 Task: Search one way flight ticket for 5 adults, 2 children, 1 infant in seat and 2 infants on lap in economy from Wilkes-barre/scranton: Wilkes-barre/scranton International Airport to Evansville: Evansville Regional Airport on 5-3-2023. Choice of flights is Emirates. Number of bags: 1 carry on bag and 1 checked bag. Price is upto 77000. Outbound departure time preference is 6:15.
Action: Mouse moved to (312, 132)
Screenshot: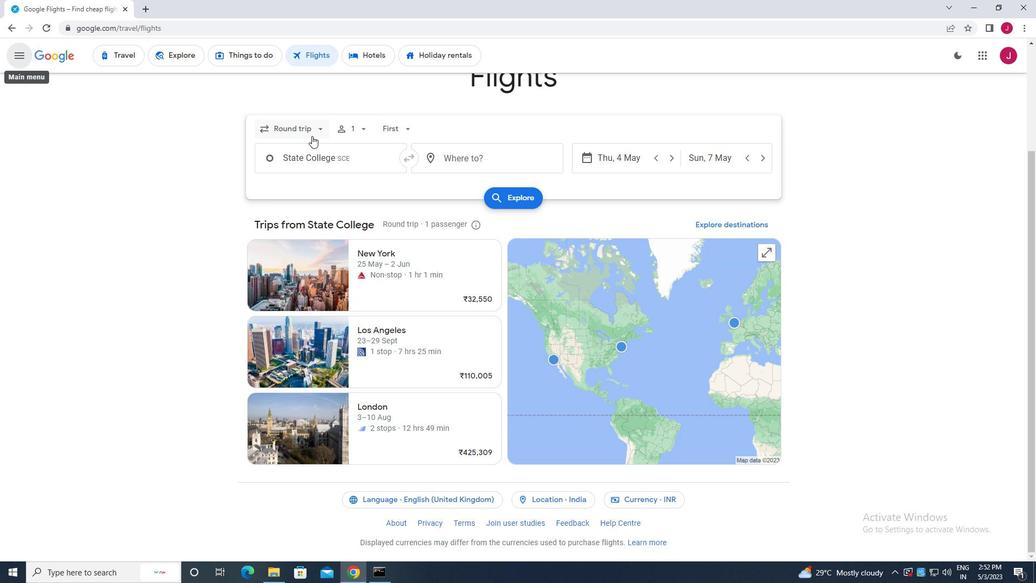 
Action: Mouse pressed left at (312, 132)
Screenshot: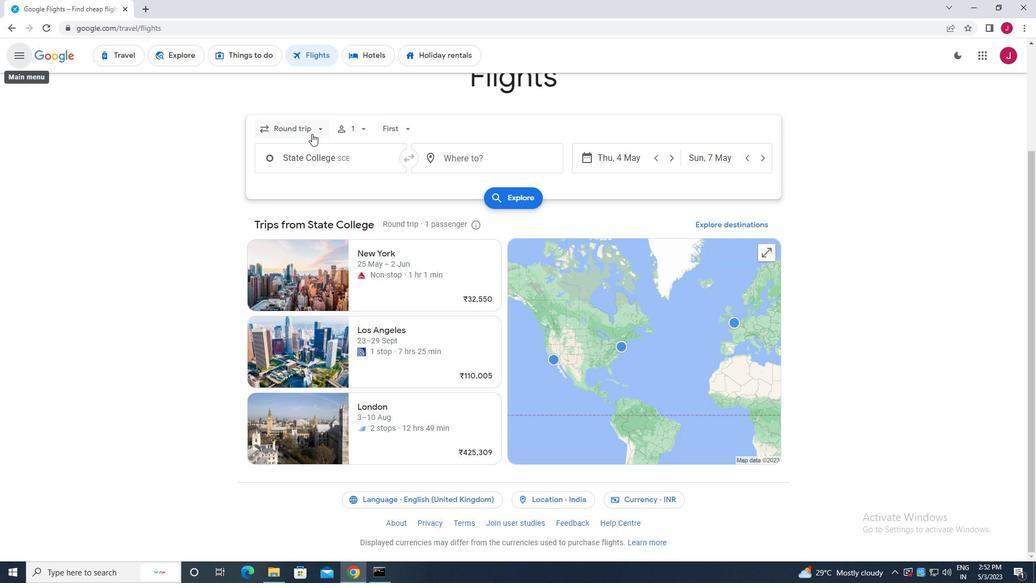 
Action: Mouse moved to (306, 177)
Screenshot: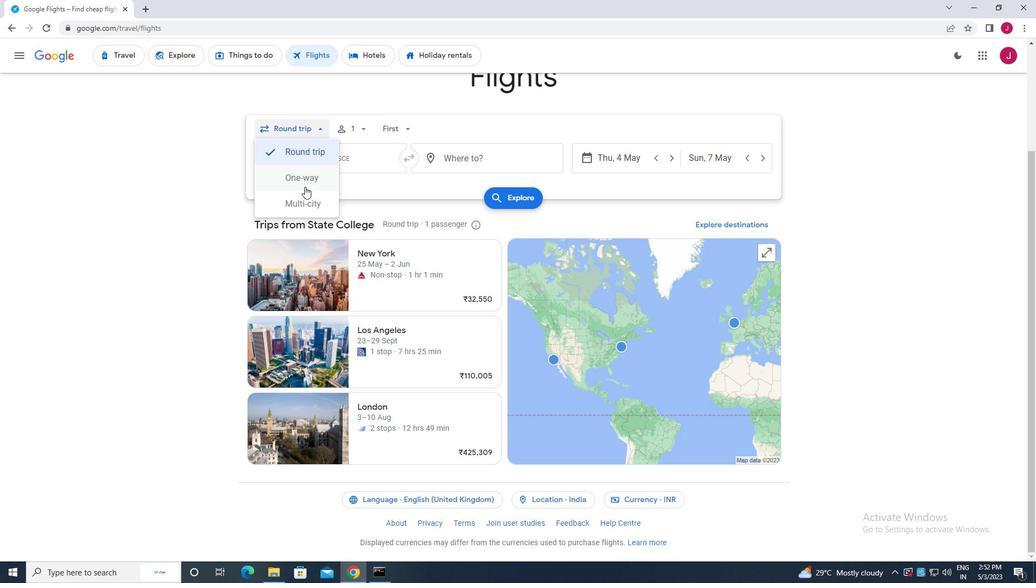
Action: Mouse pressed left at (306, 177)
Screenshot: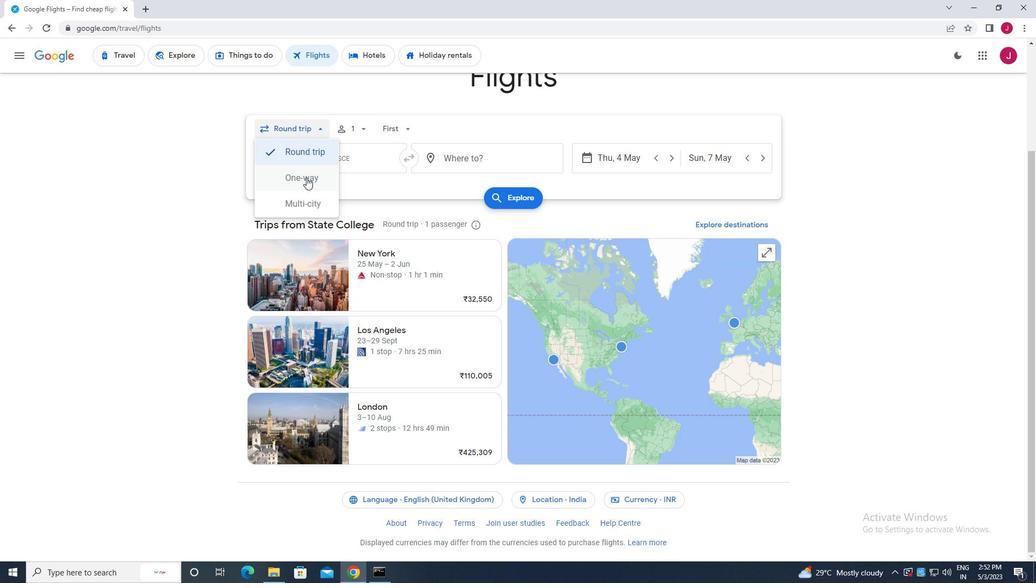 
Action: Mouse moved to (366, 127)
Screenshot: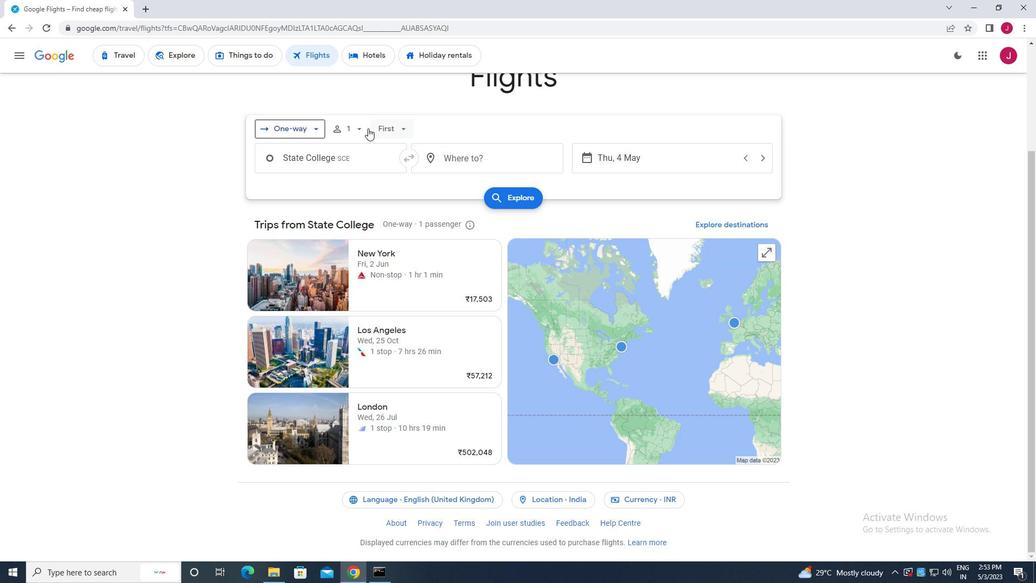 
Action: Mouse pressed left at (366, 127)
Screenshot: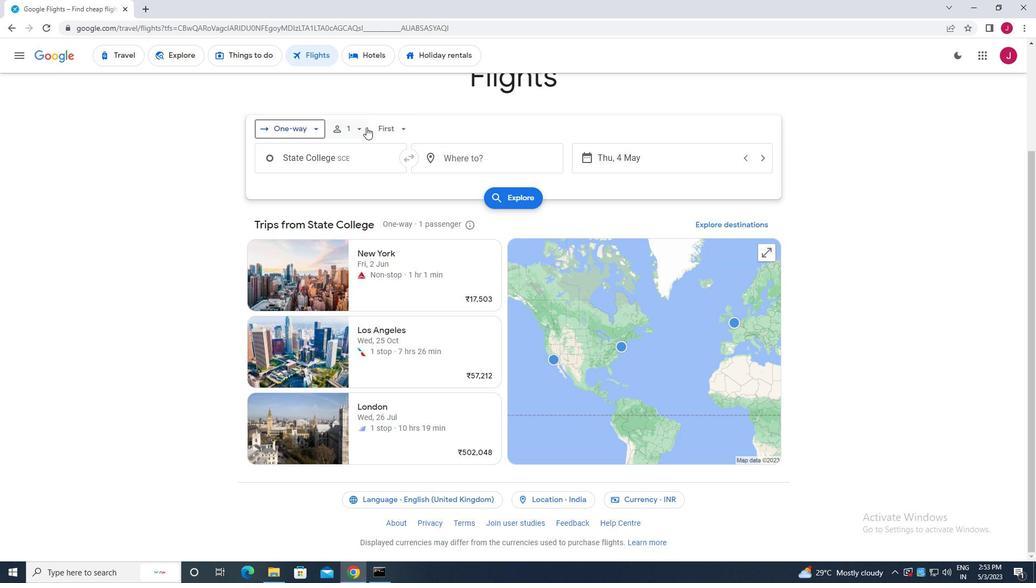 
Action: Mouse moved to (446, 158)
Screenshot: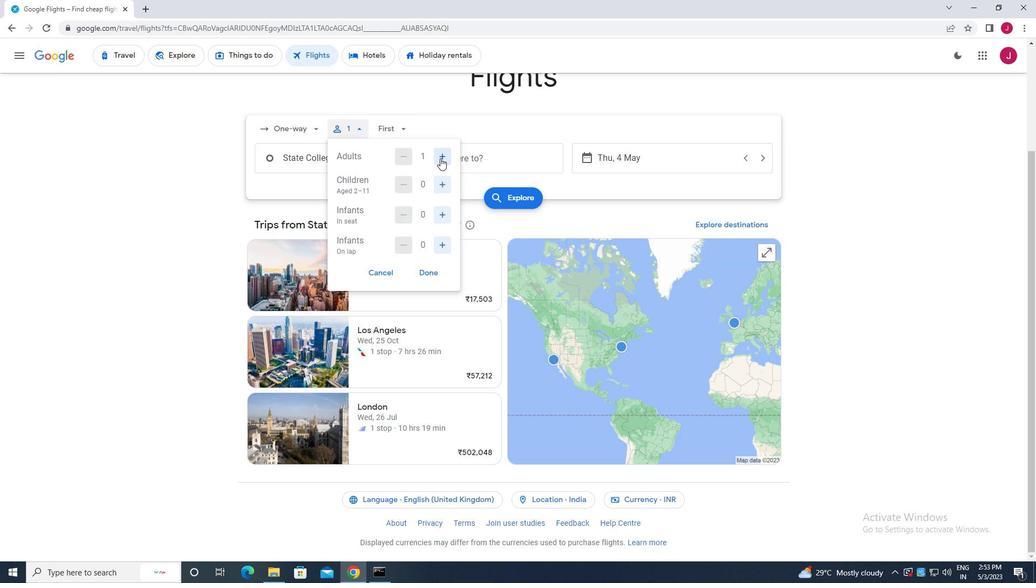 
Action: Mouse pressed left at (446, 158)
Screenshot: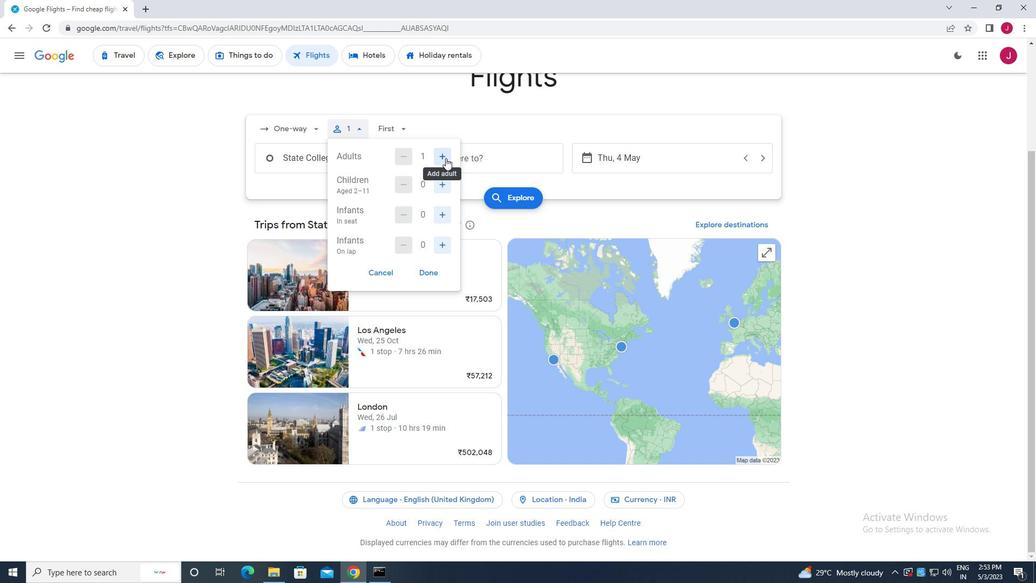 
Action: Mouse pressed left at (446, 158)
Screenshot: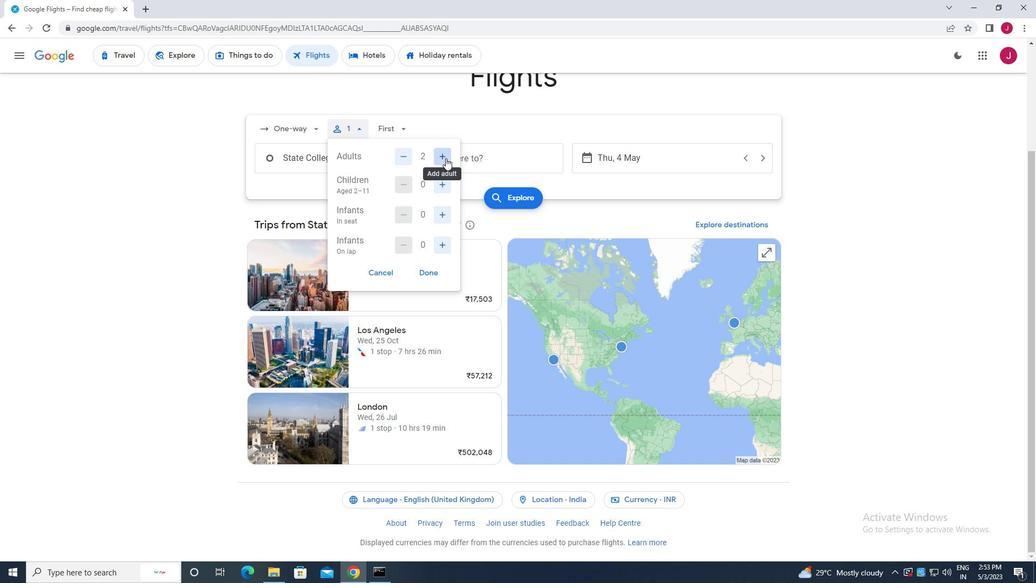 
Action: Mouse pressed left at (446, 158)
Screenshot: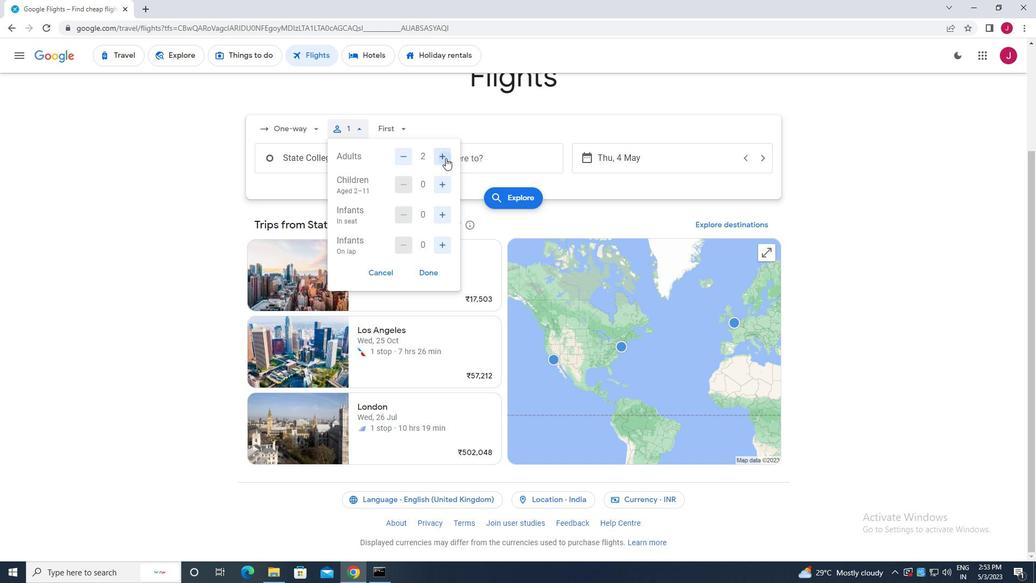 
Action: Mouse pressed left at (446, 158)
Screenshot: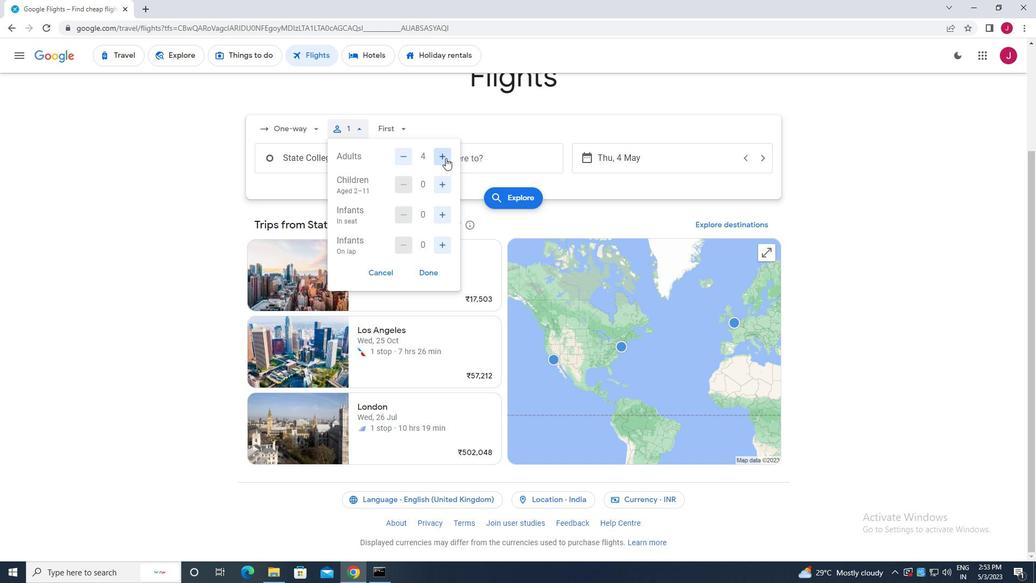 
Action: Mouse moved to (446, 184)
Screenshot: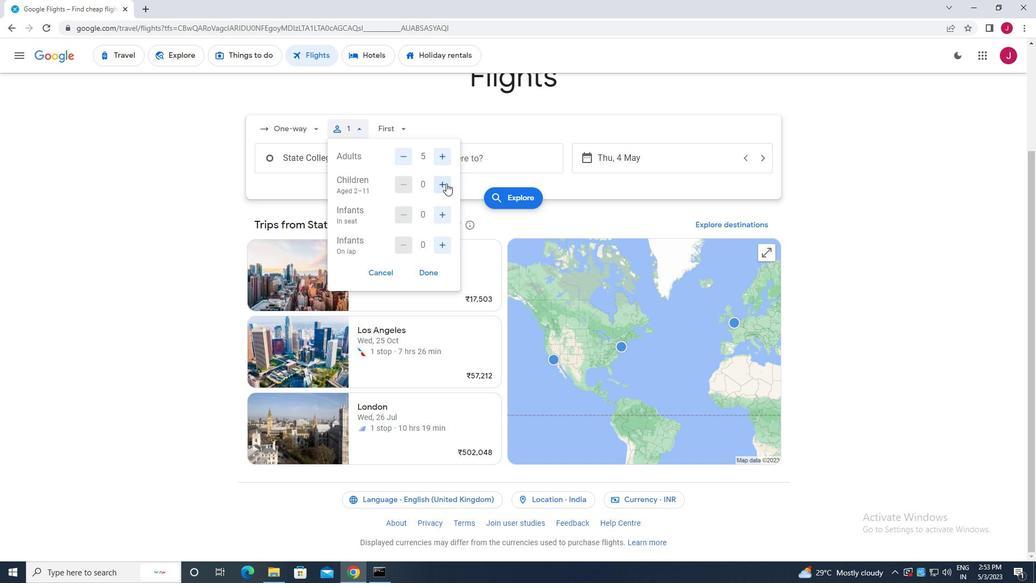
Action: Mouse pressed left at (446, 184)
Screenshot: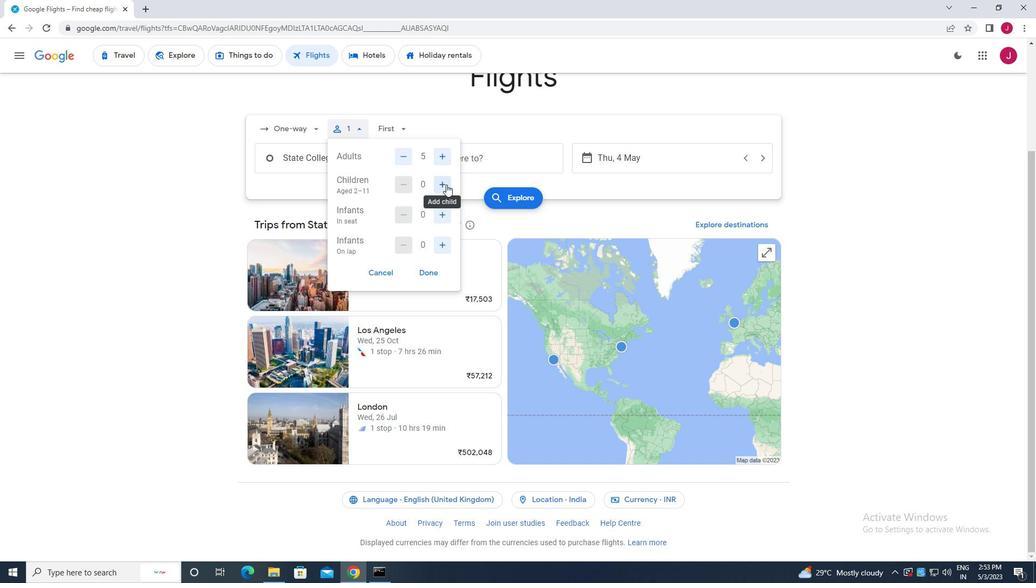 
Action: Mouse pressed left at (446, 184)
Screenshot: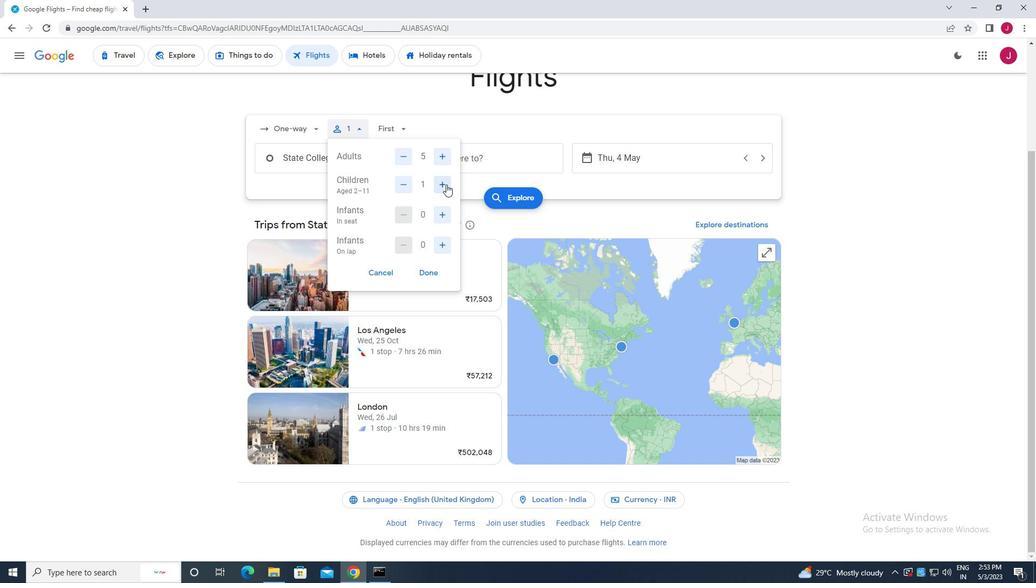 
Action: Mouse moved to (443, 213)
Screenshot: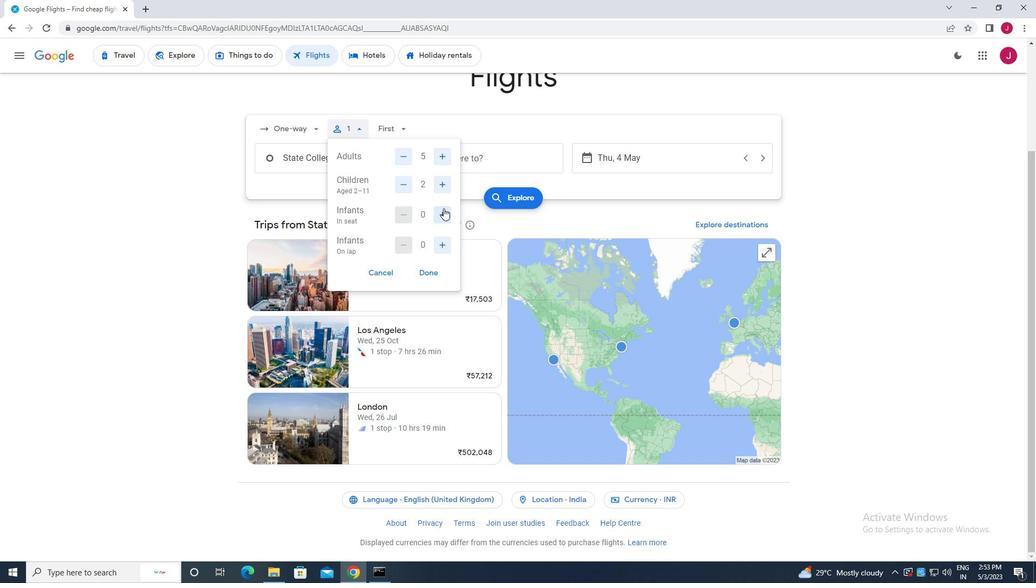 
Action: Mouse pressed left at (443, 213)
Screenshot: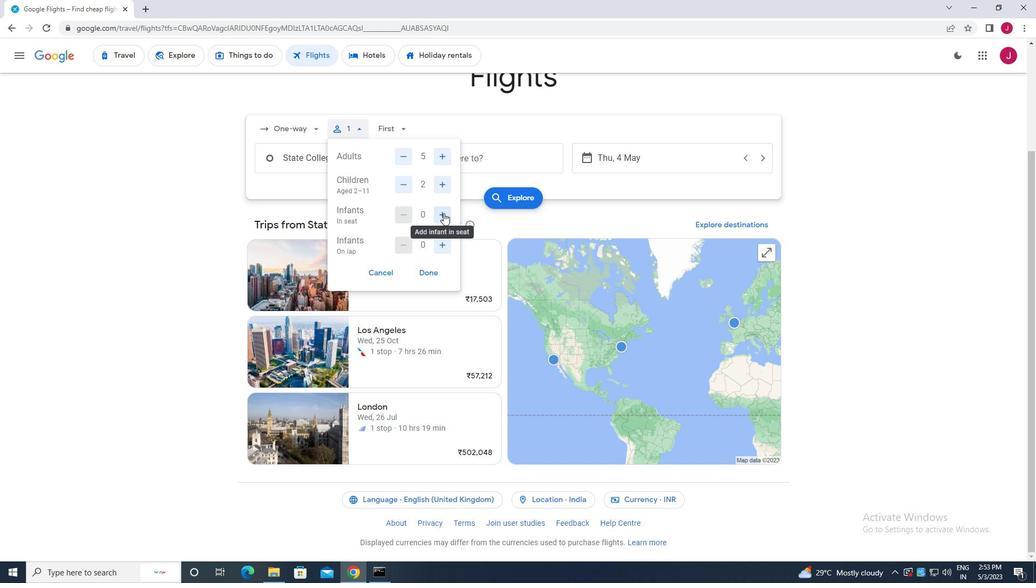 
Action: Mouse pressed left at (443, 213)
Screenshot: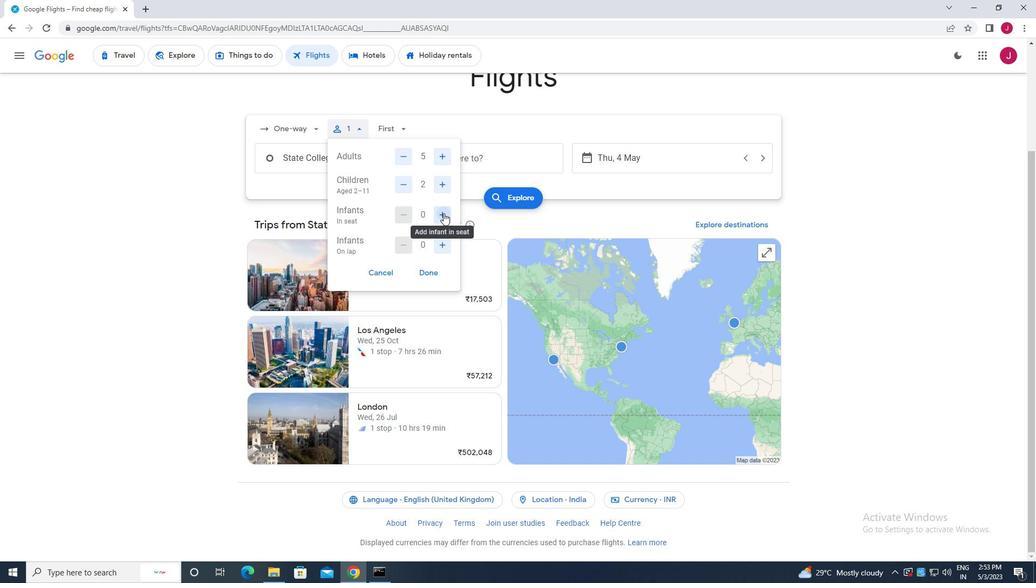 
Action: Mouse moved to (442, 244)
Screenshot: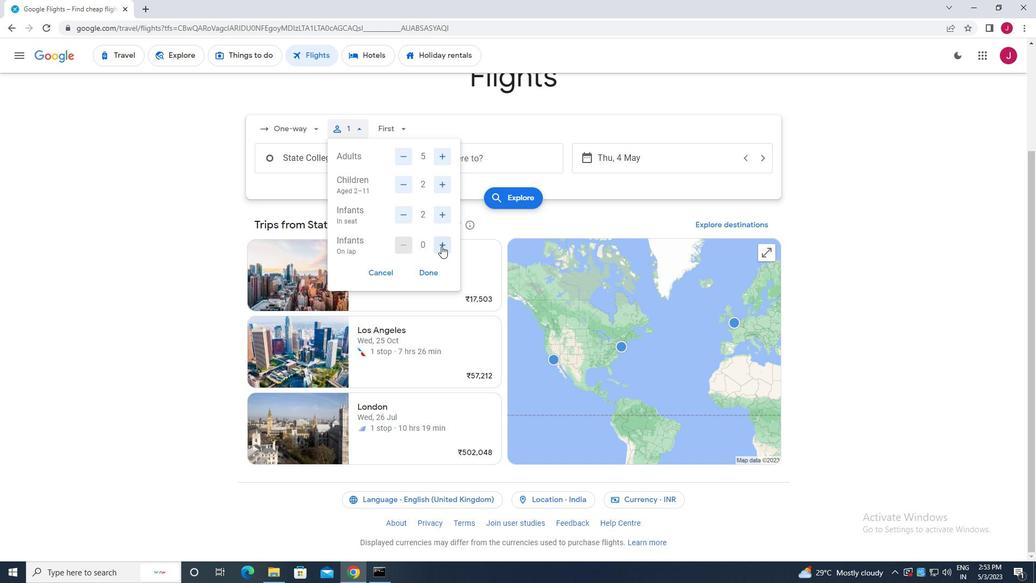 
Action: Mouse pressed left at (442, 244)
Screenshot: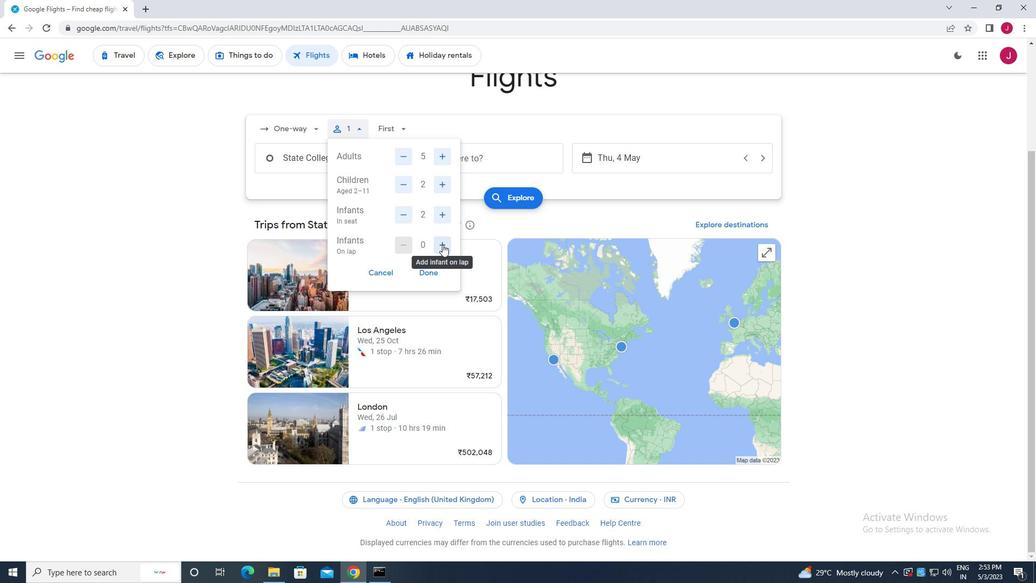 
Action: Mouse pressed left at (442, 244)
Screenshot: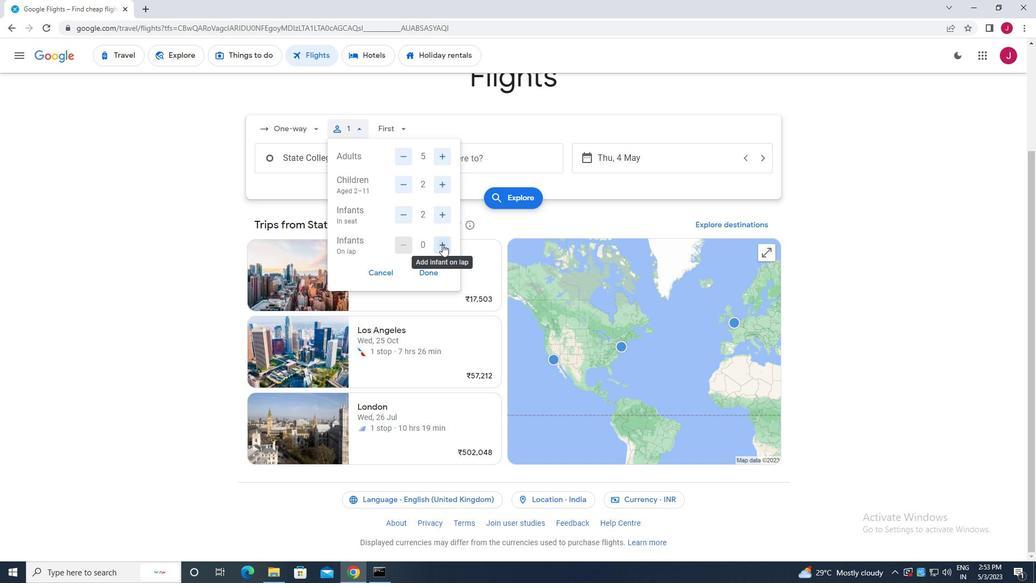 
Action: Mouse moved to (400, 247)
Screenshot: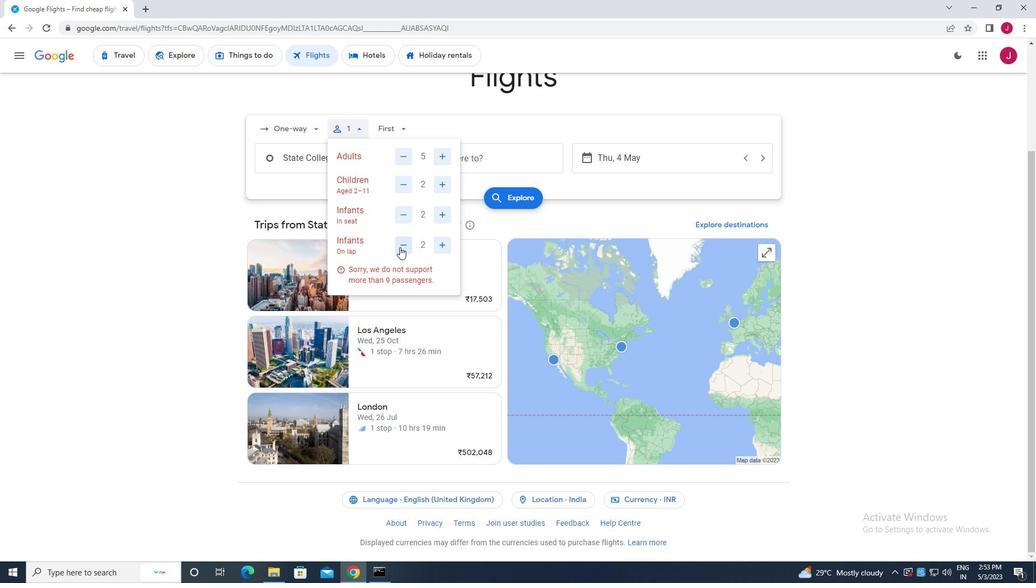 
Action: Mouse pressed left at (400, 247)
Screenshot: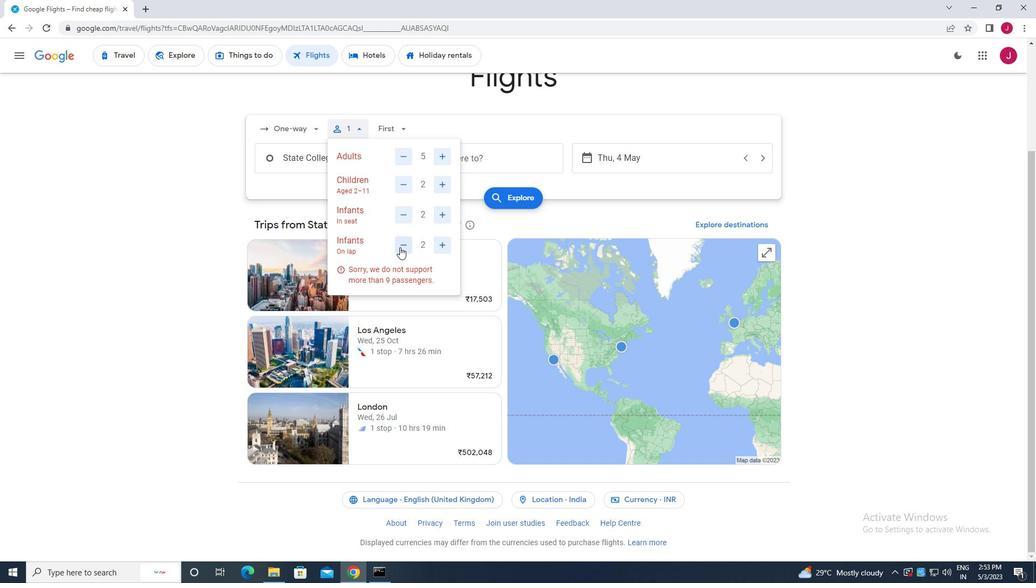 
Action: Mouse moved to (405, 213)
Screenshot: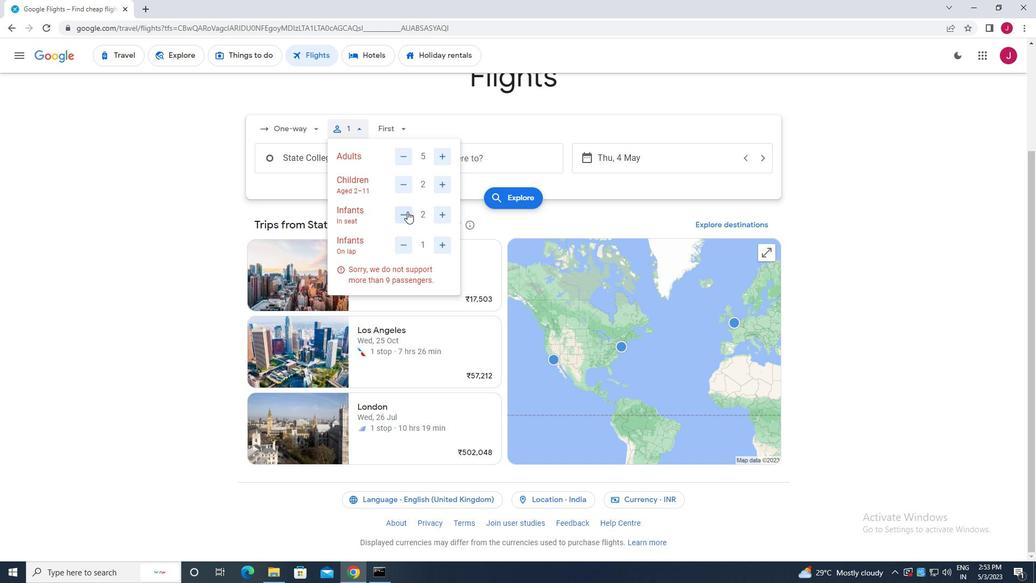 
Action: Mouse pressed left at (405, 213)
Screenshot: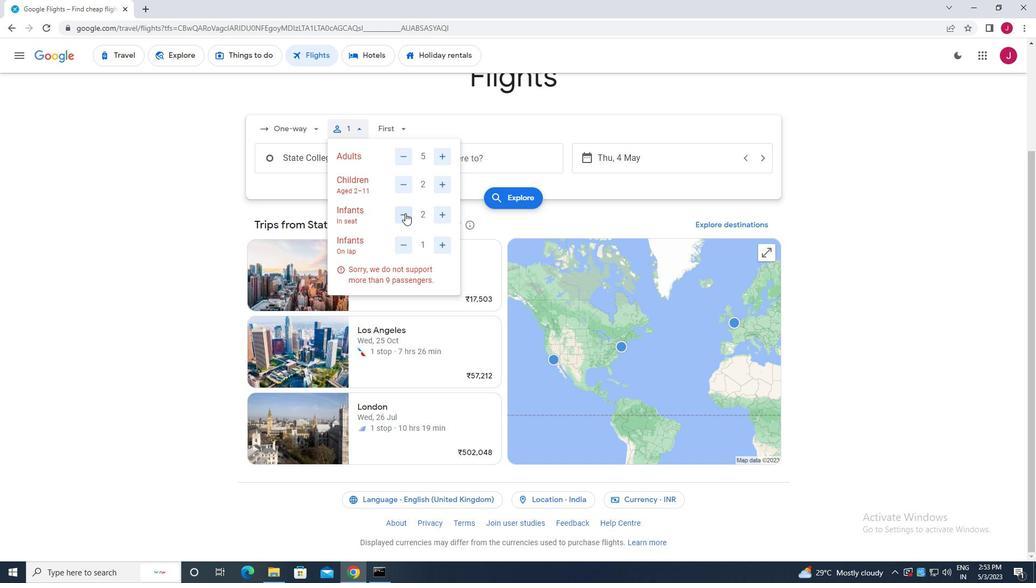 
Action: Mouse moved to (438, 217)
Screenshot: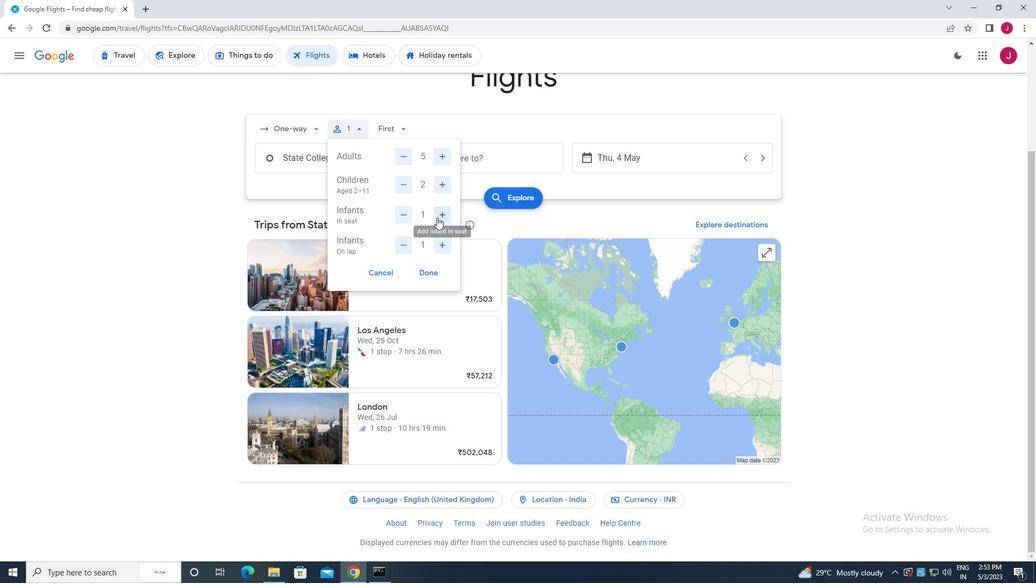 
Action: Mouse pressed left at (438, 217)
Screenshot: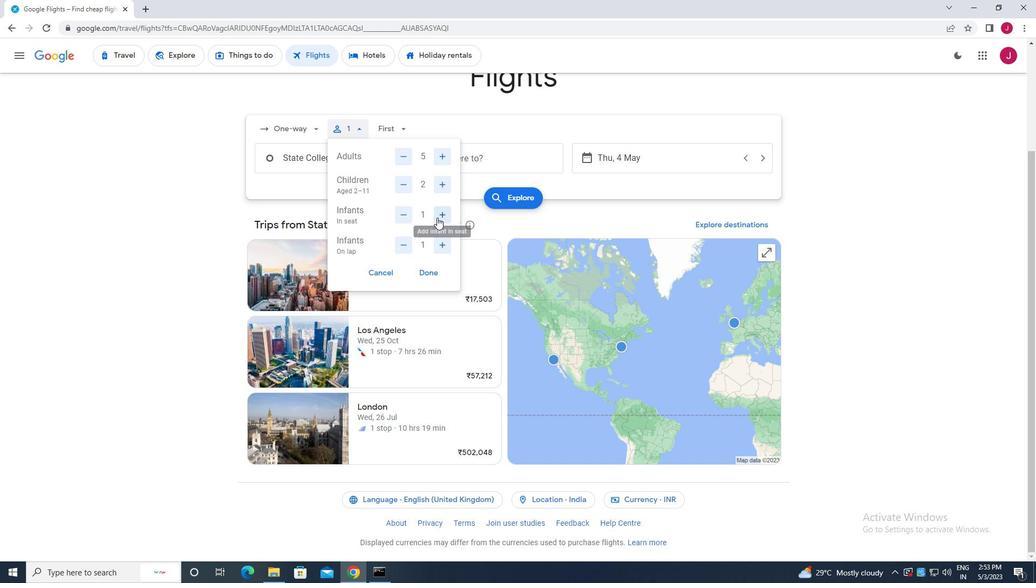 
Action: Mouse moved to (403, 215)
Screenshot: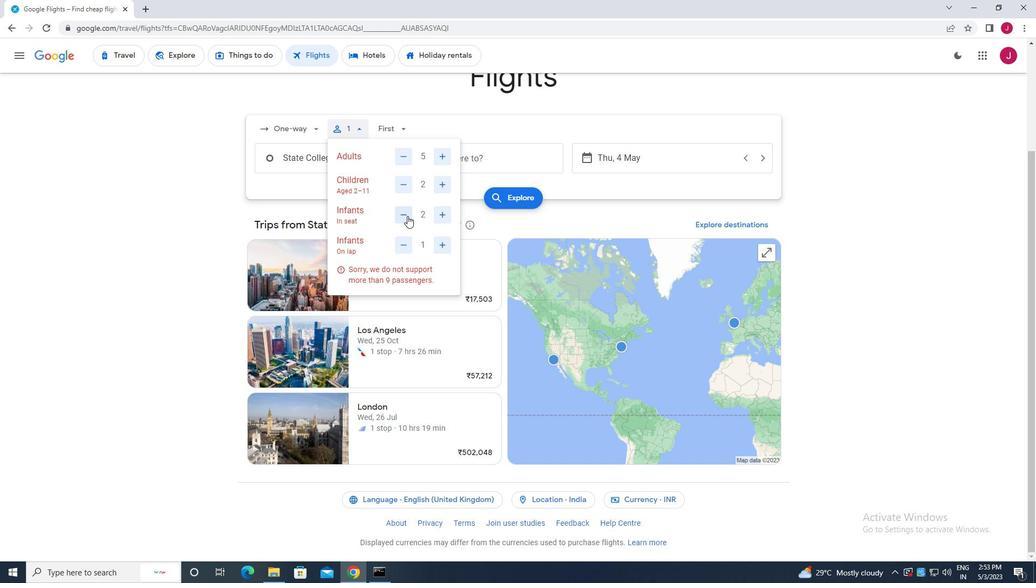 
Action: Mouse pressed left at (403, 215)
Screenshot: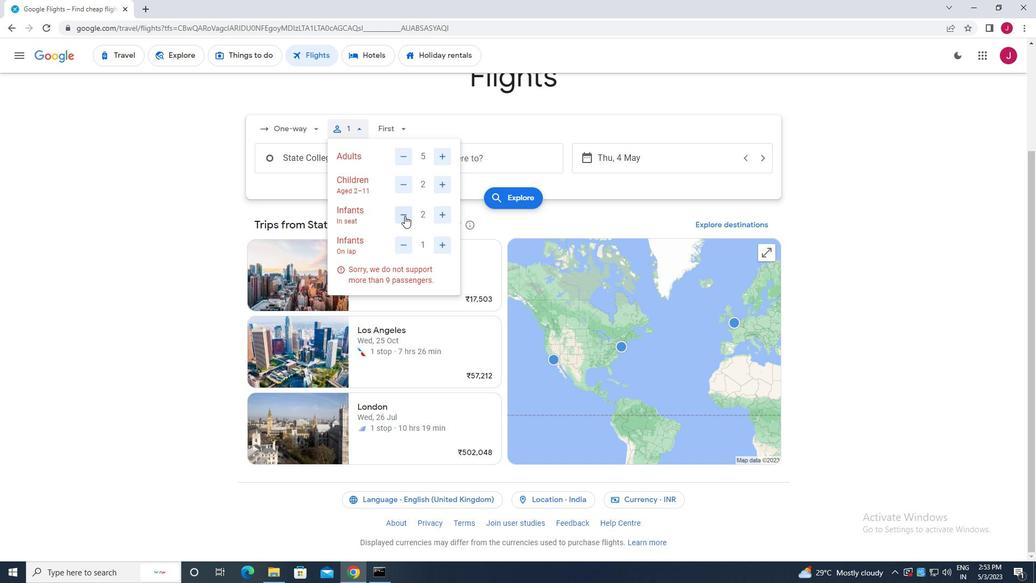 
Action: Mouse moved to (424, 269)
Screenshot: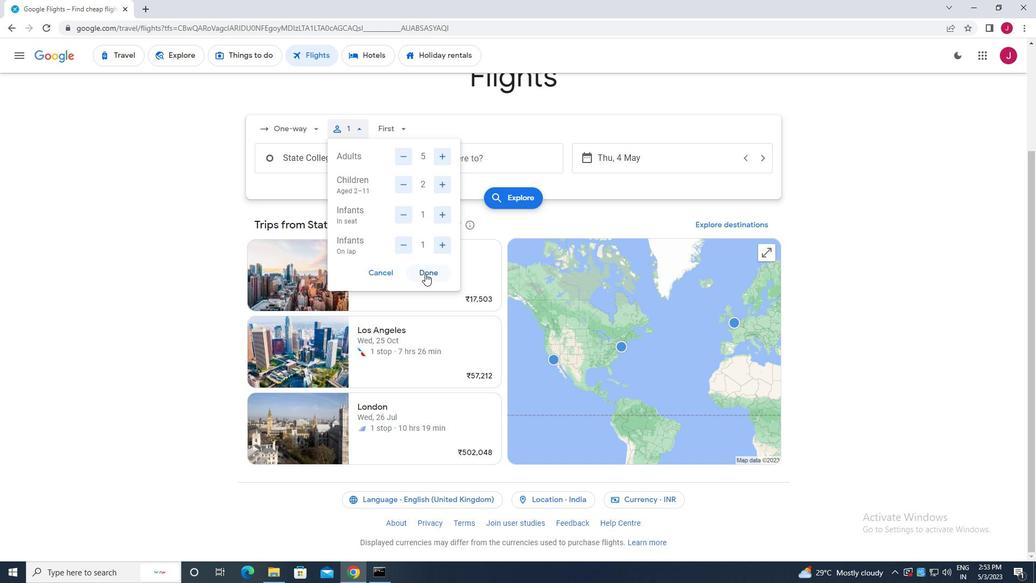 
Action: Mouse pressed left at (424, 269)
Screenshot: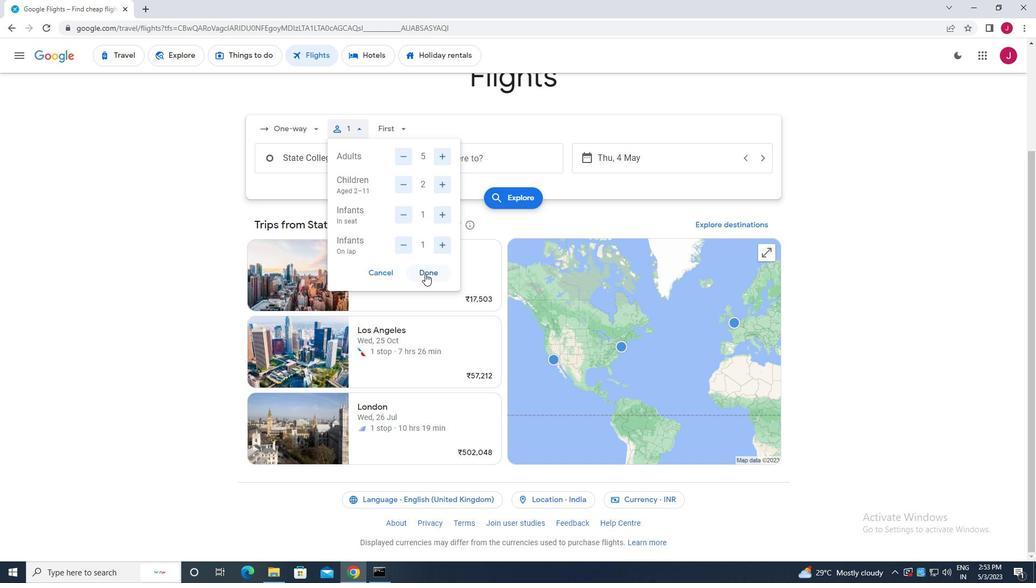 
Action: Mouse moved to (404, 129)
Screenshot: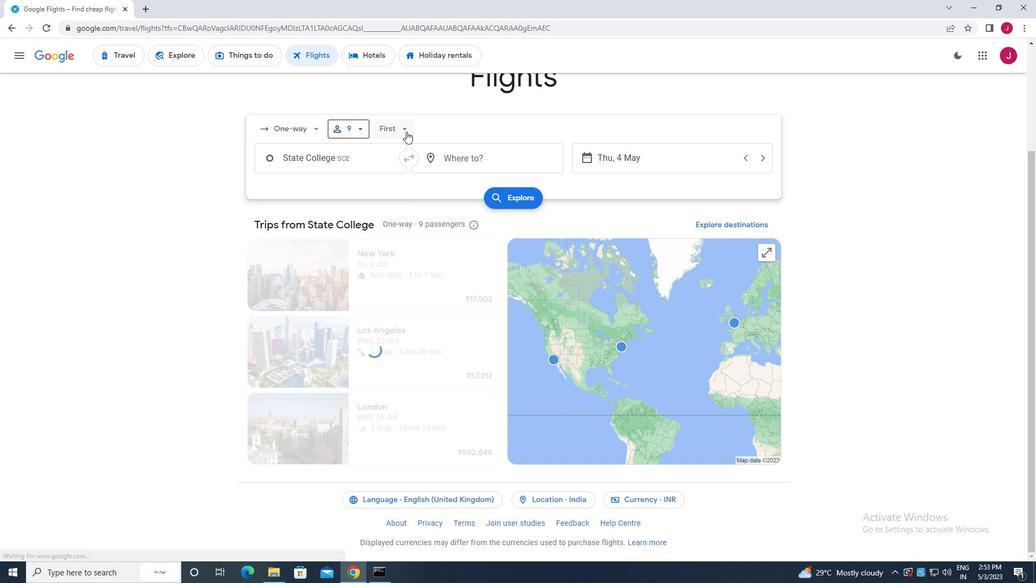 
Action: Mouse pressed left at (404, 129)
Screenshot: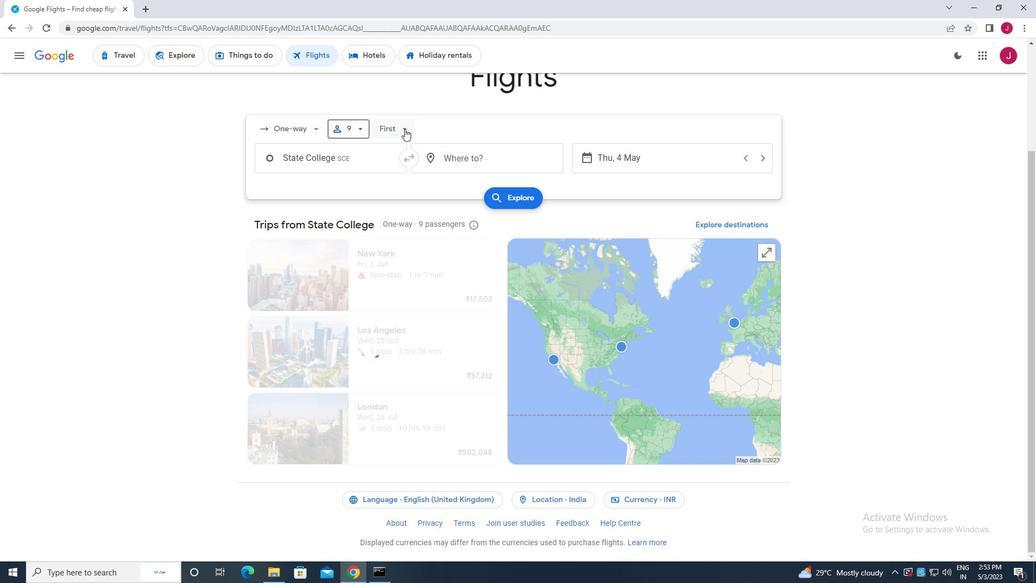 
Action: Mouse moved to (422, 153)
Screenshot: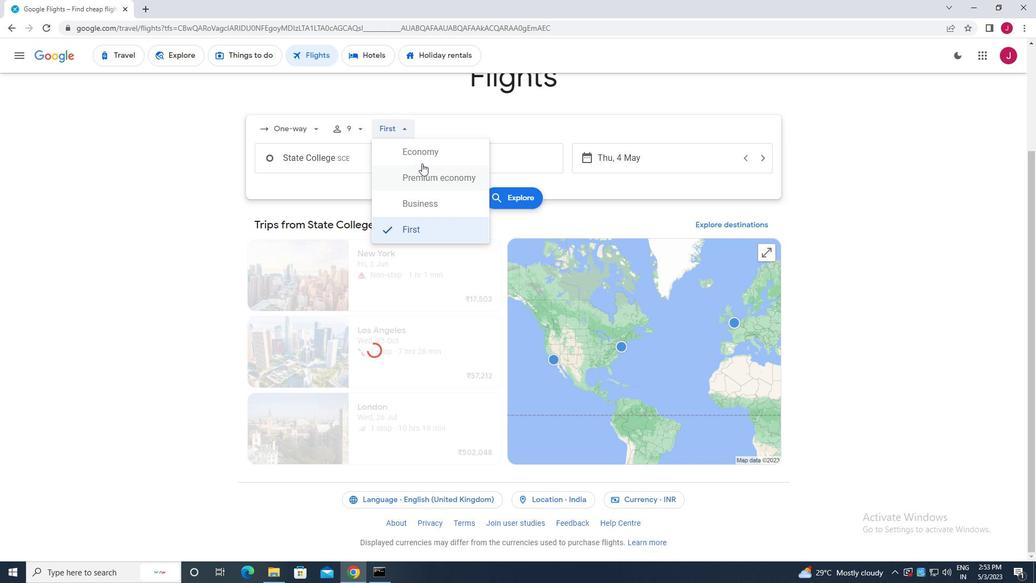 
Action: Mouse pressed left at (422, 153)
Screenshot: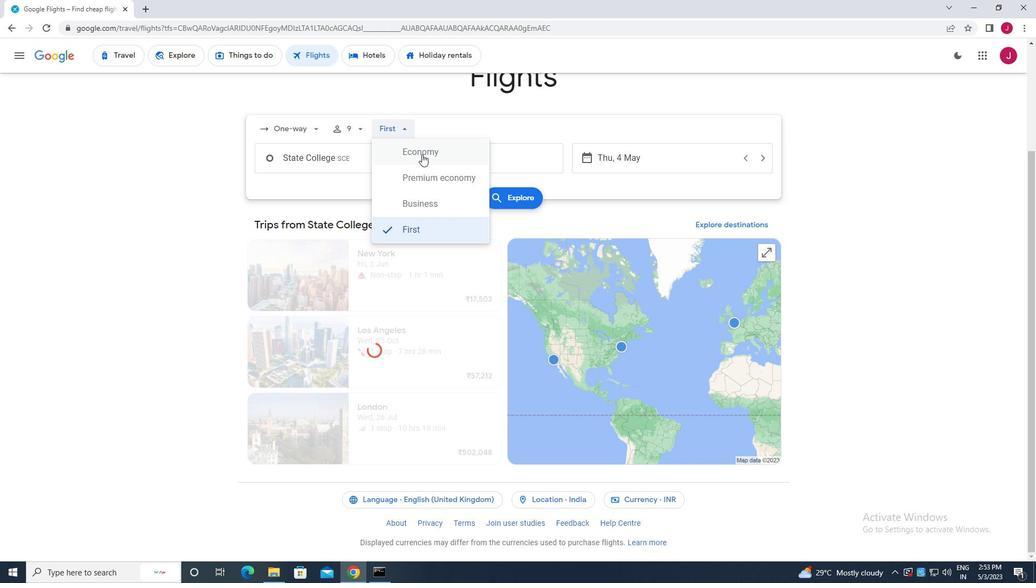 
Action: Mouse moved to (367, 164)
Screenshot: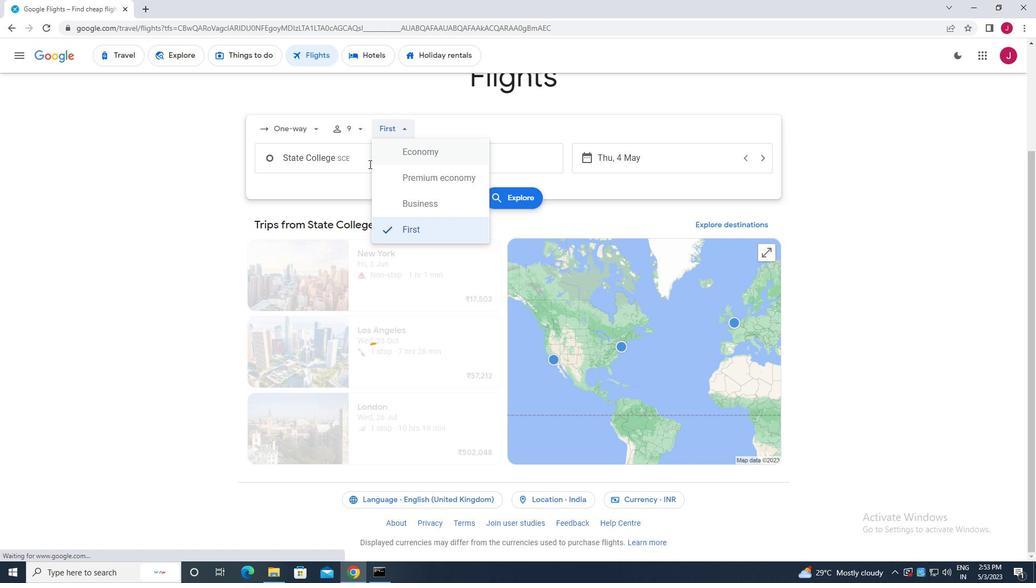 
Action: Mouse pressed left at (367, 164)
Screenshot: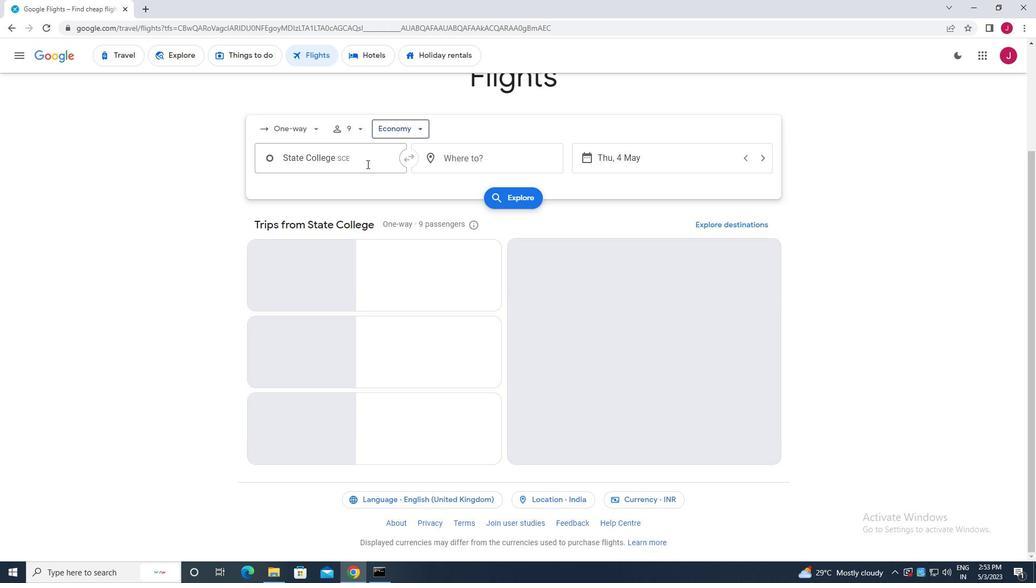 
Action: Mouse moved to (370, 163)
Screenshot: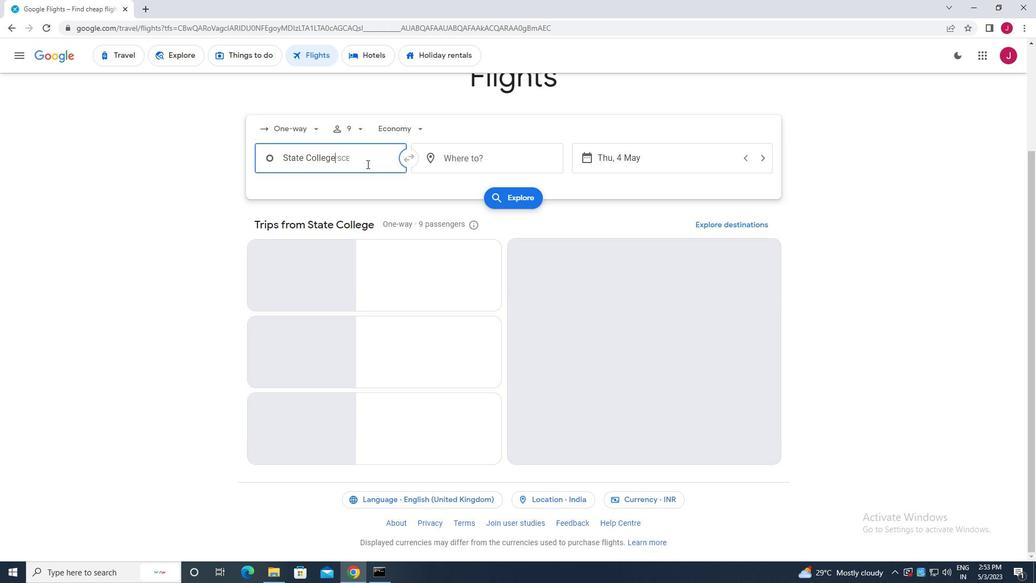 
Action: Key pressed wilkes
Screenshot: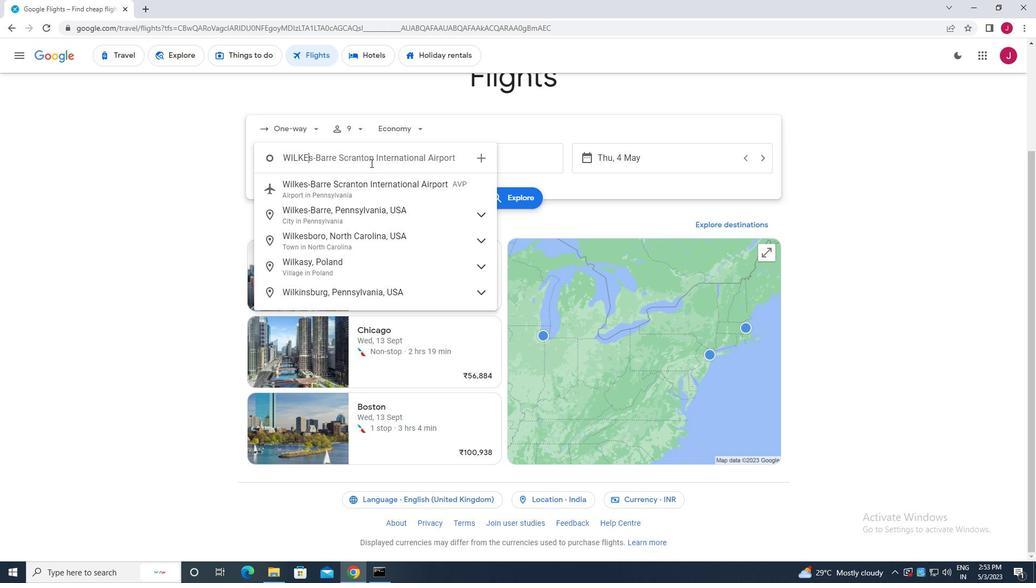 
Action: Mouse moved to (375, 188)
Screenshot: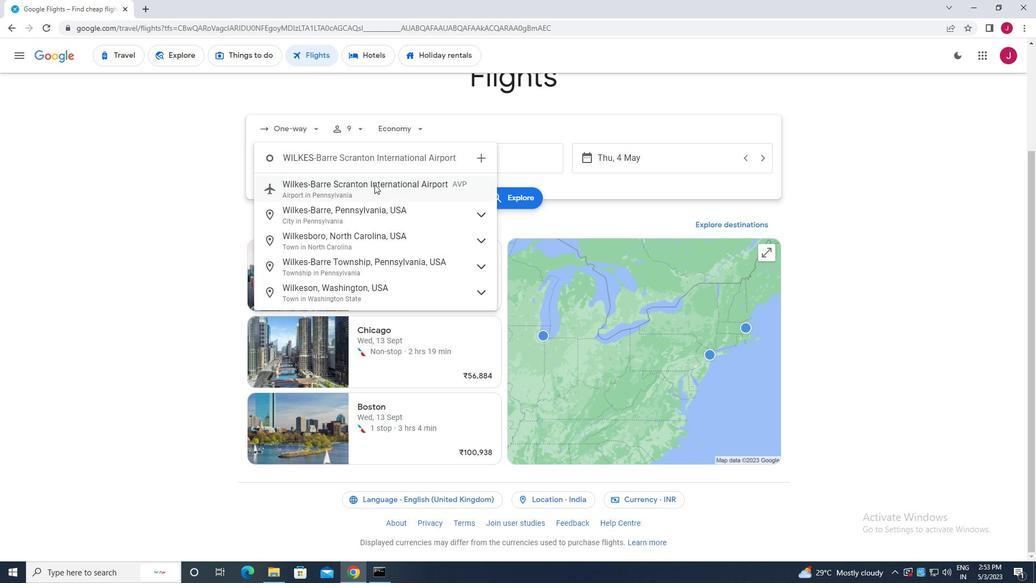 
Action: Mouse pressed left at (375, 188)
Screenshot: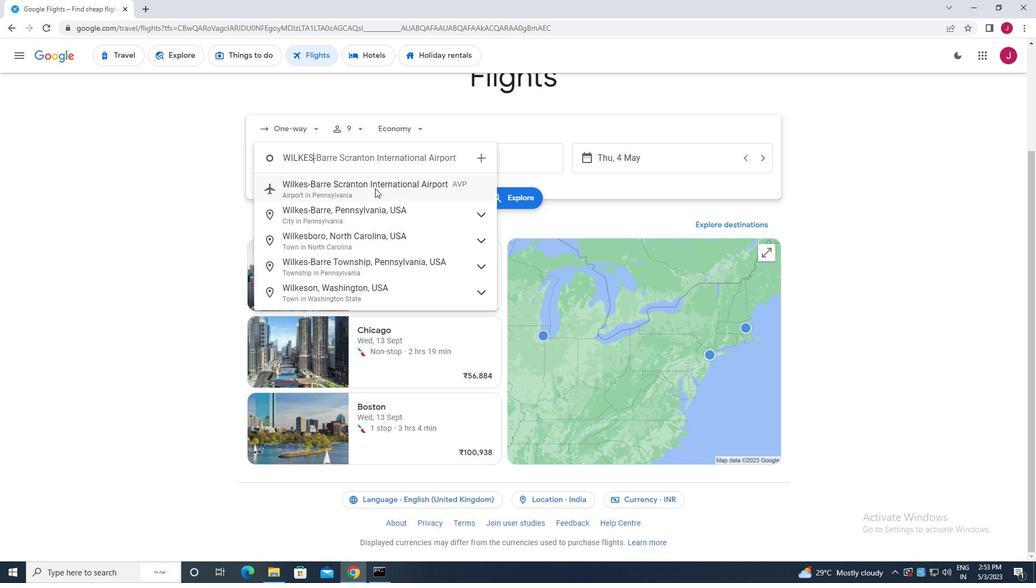 
Action: Mouse moved to (468, 161)
Screenshot: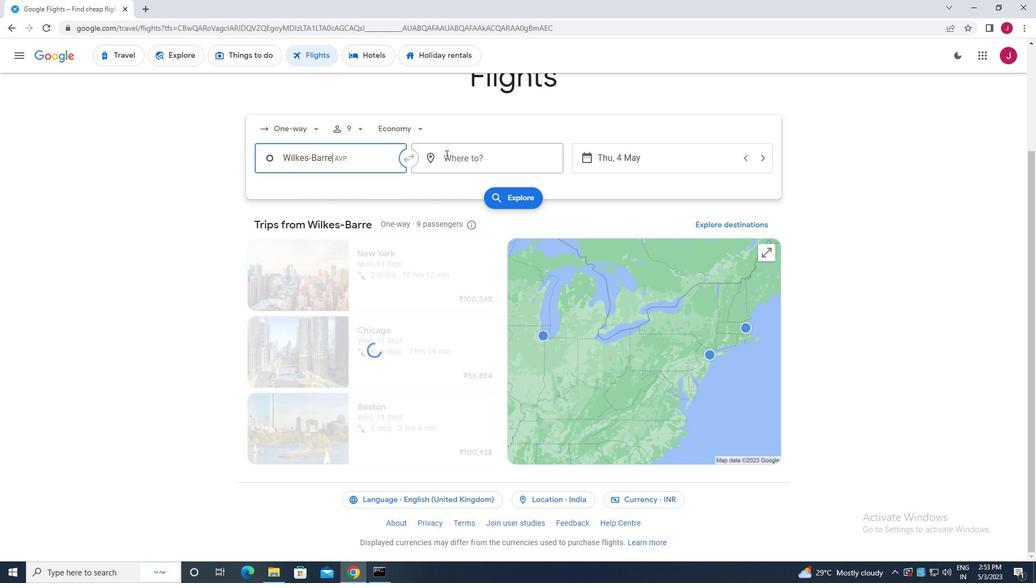 
Action: Mouse pressed left at (468, 161)
Screenshot: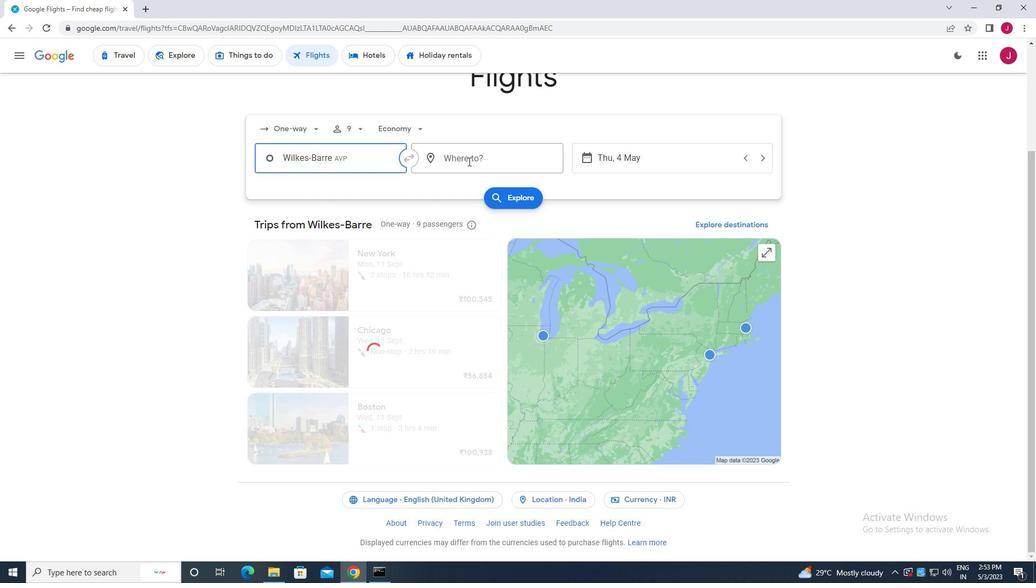 
Action: Mouse moved to (467, 161)
Screenshot: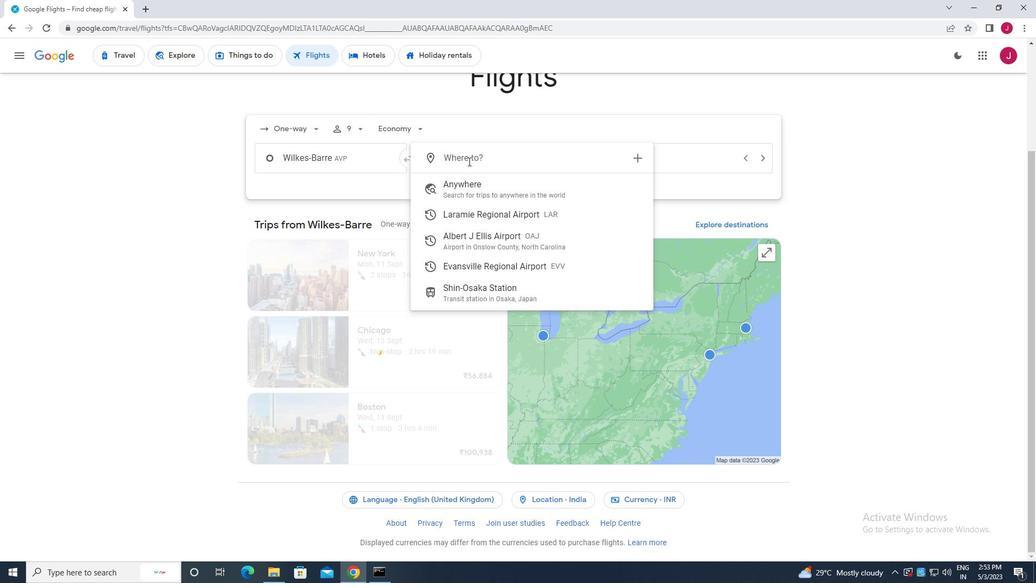 
Action: Key pressed evans
Screenshot: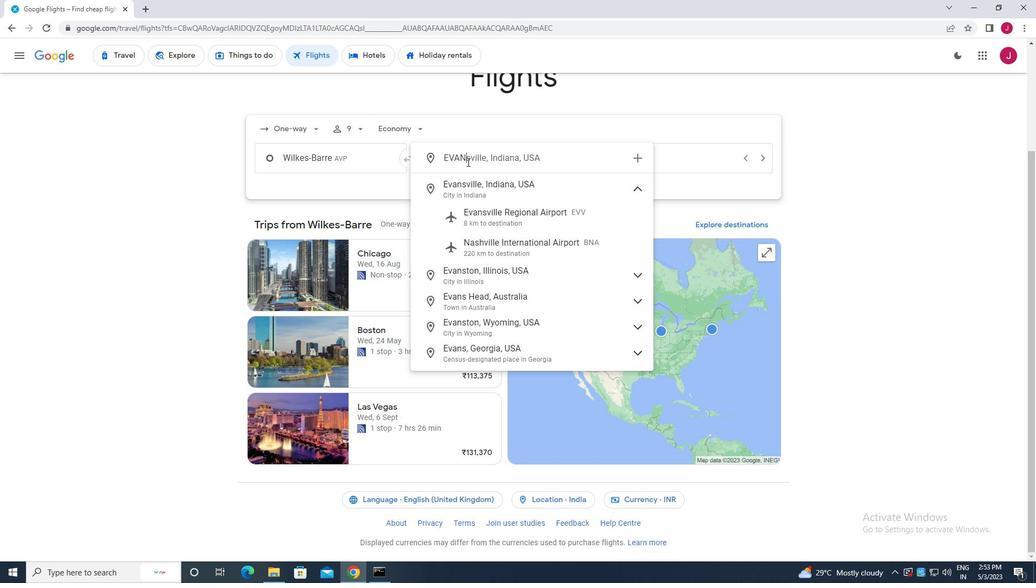 
Action: Mouse moved to (483, 184)
Screenshot: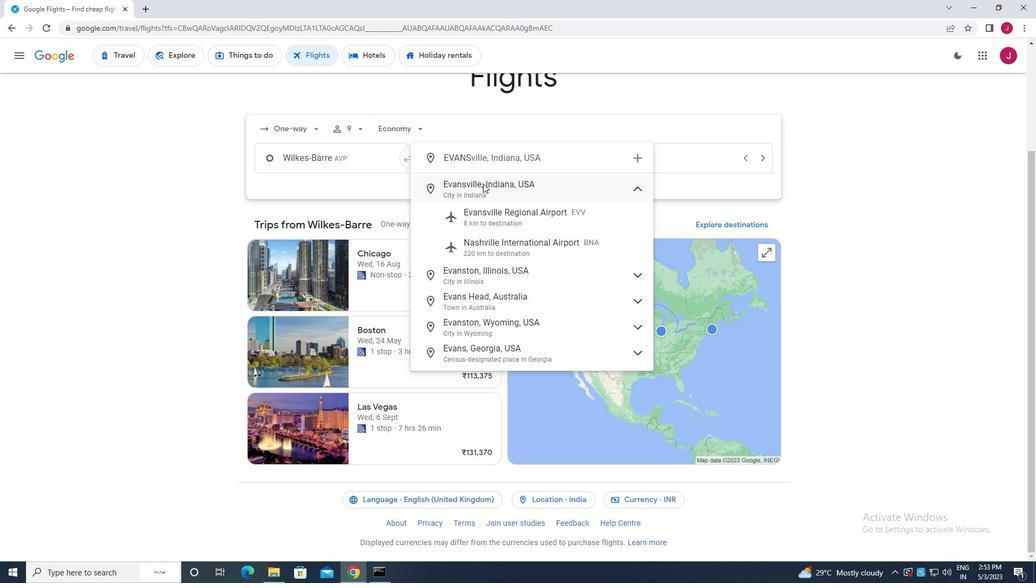 
Action: Mouse pressed left at (483, 184)
Screenshot: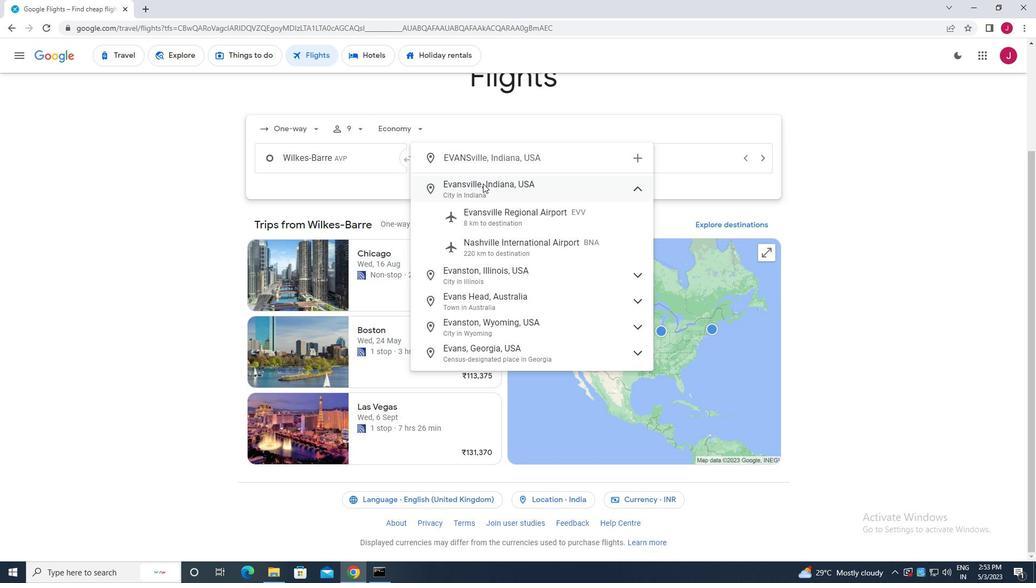 
Action: Mouse moved to (619, 159)
Screenshot: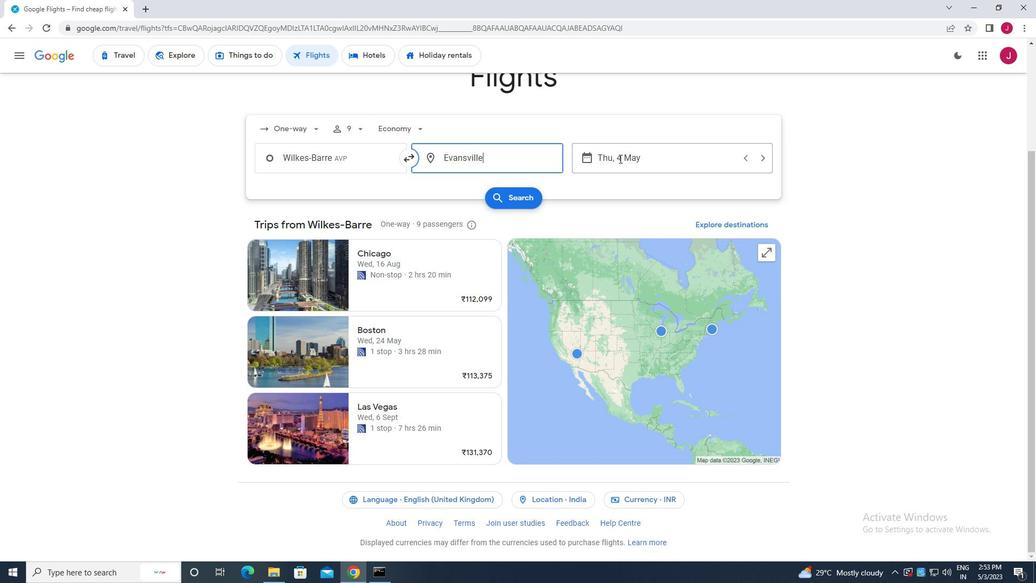 
Action: Mouse pressed left at (619, 159)
Screenshot: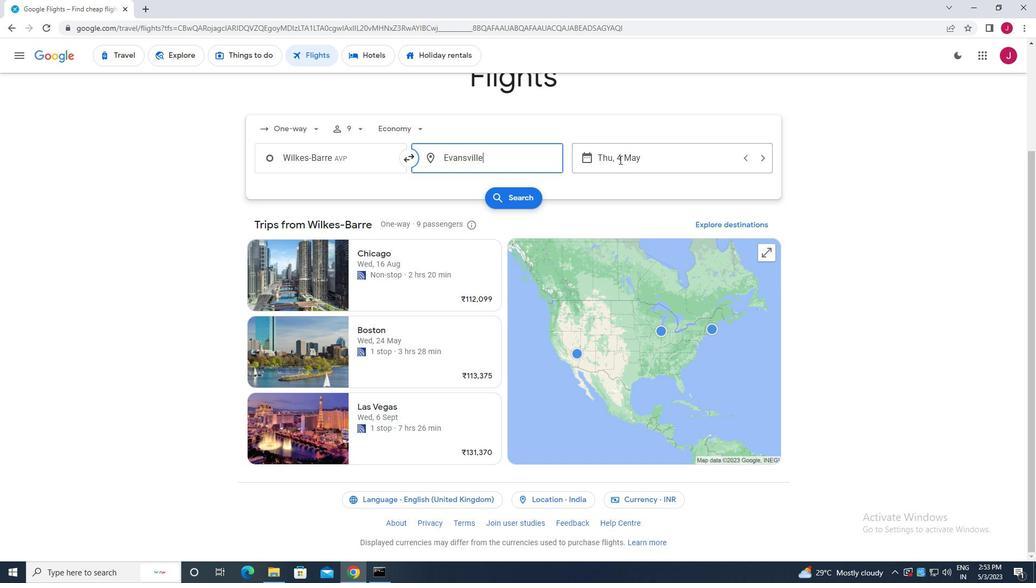 
Action: Mouse moved to (466, 247)
Screenshot: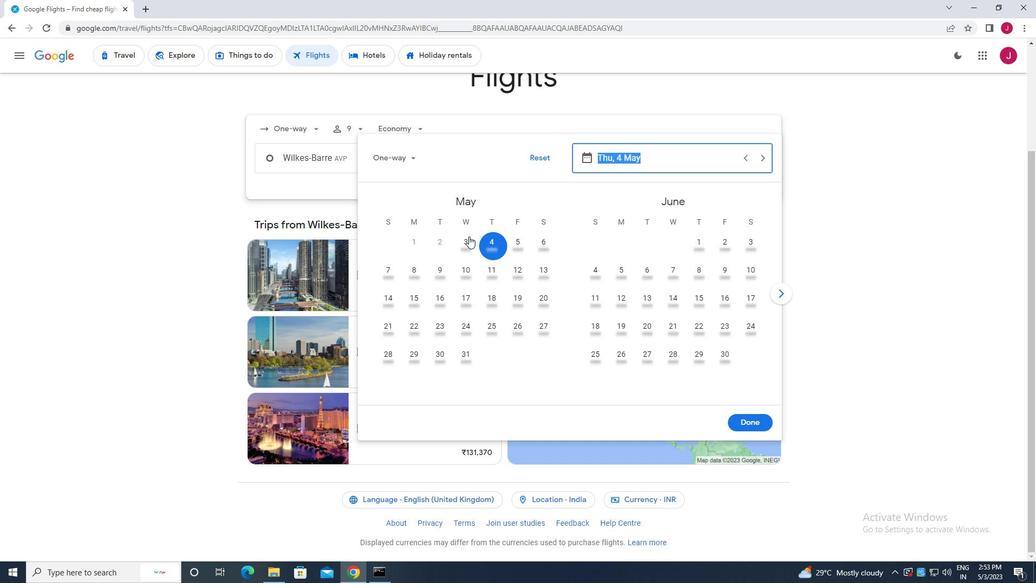 
Action: Mouse pressed left at (466, 247)
Screenshot: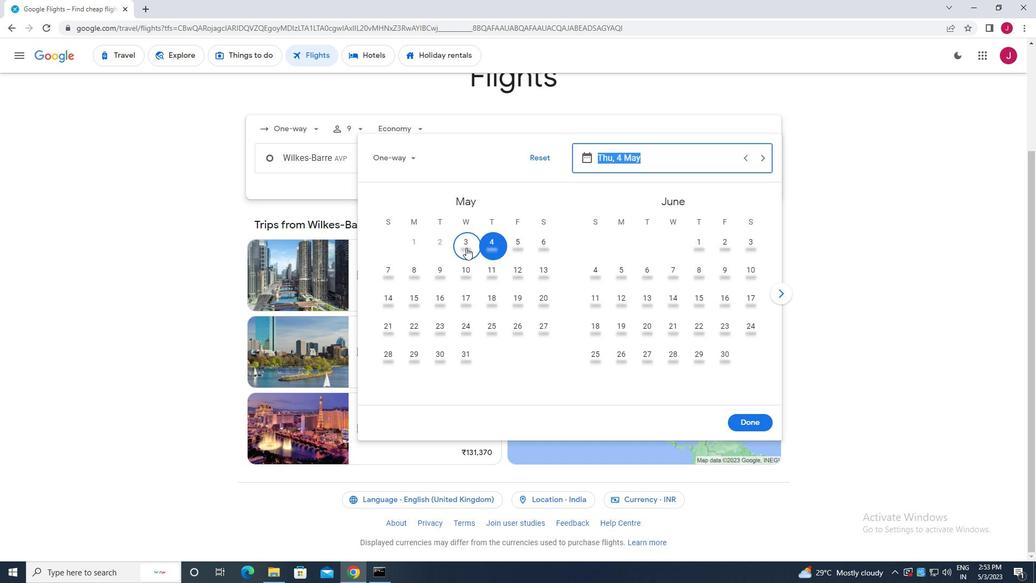 
Action: Mouse moved to (751, 422)
Screenshot: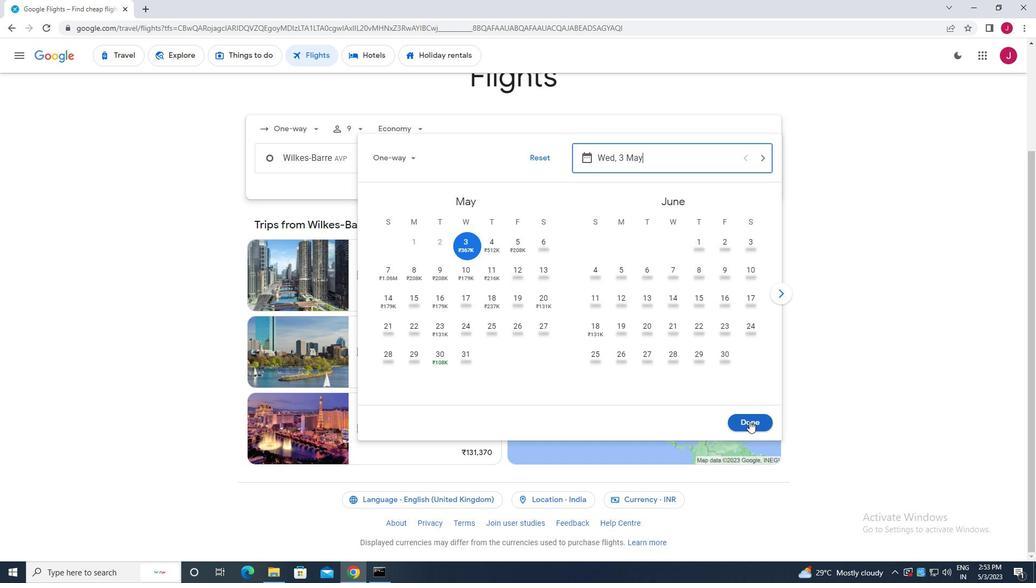 
Action: Mouse pressed left at (751, 422)
Screenshot: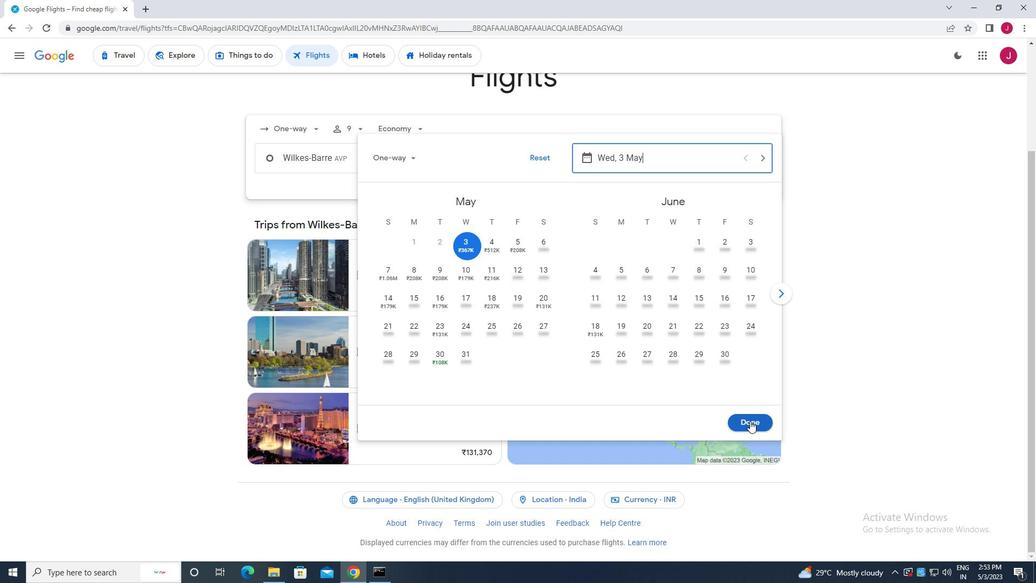 
Action: Mouse moved to (526, 195)
Screenshot: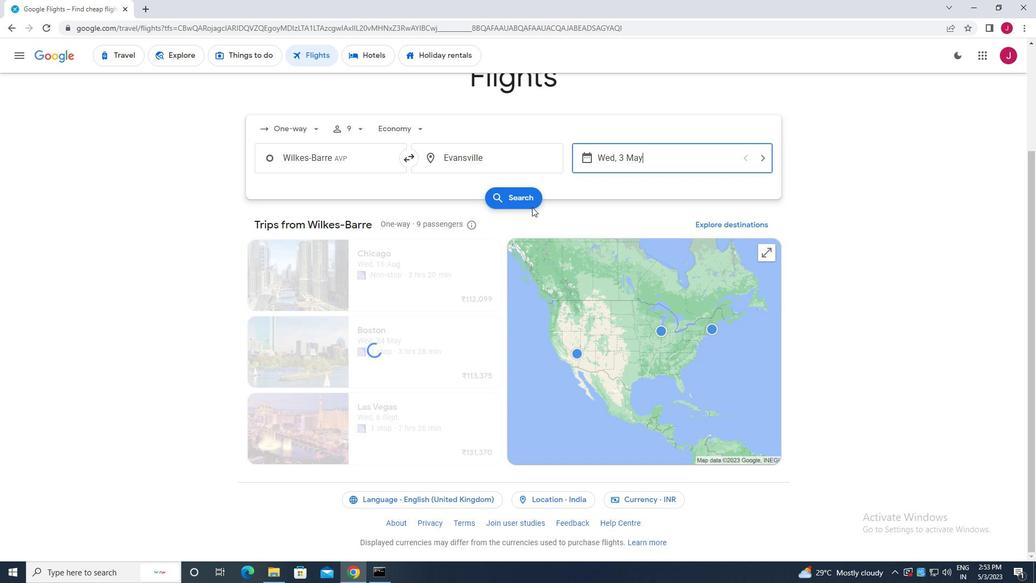 
Action: Mouse pressed left at (526, 195)
Screenshot: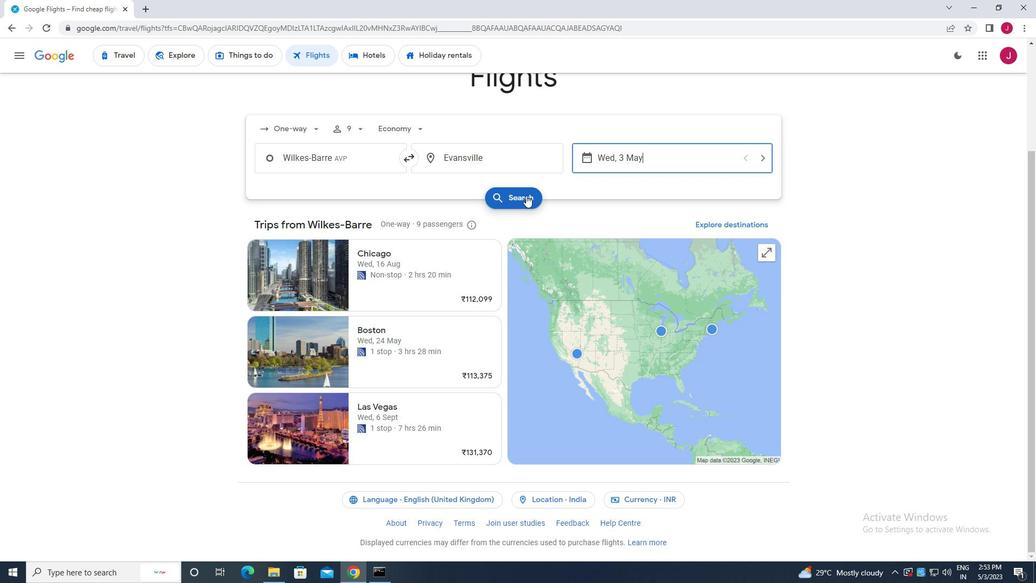 
Action: Mouse moved to (278, 153)
Screenshot: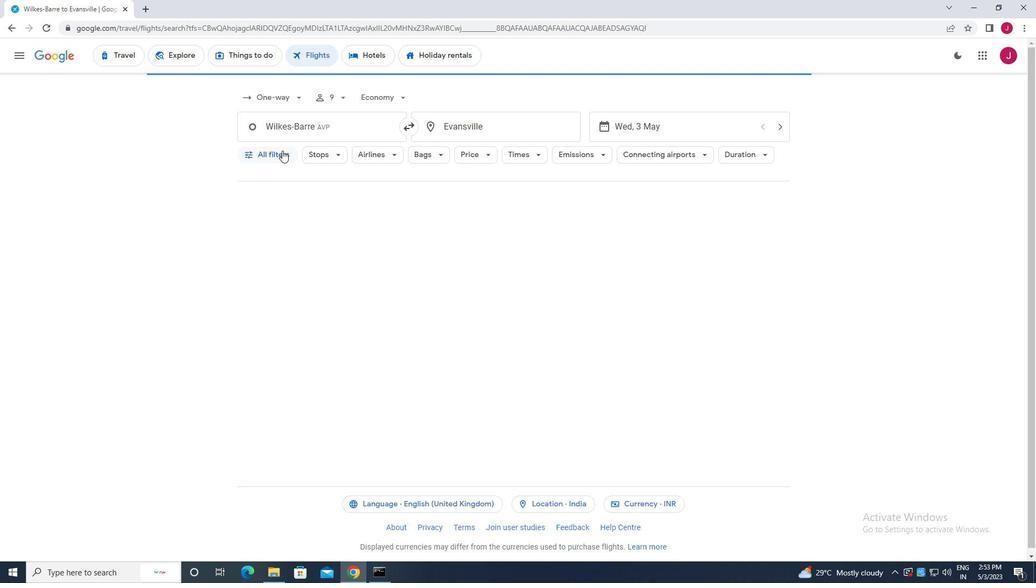 
Action: Mouse pressed left at (278, 153)
Screenshot: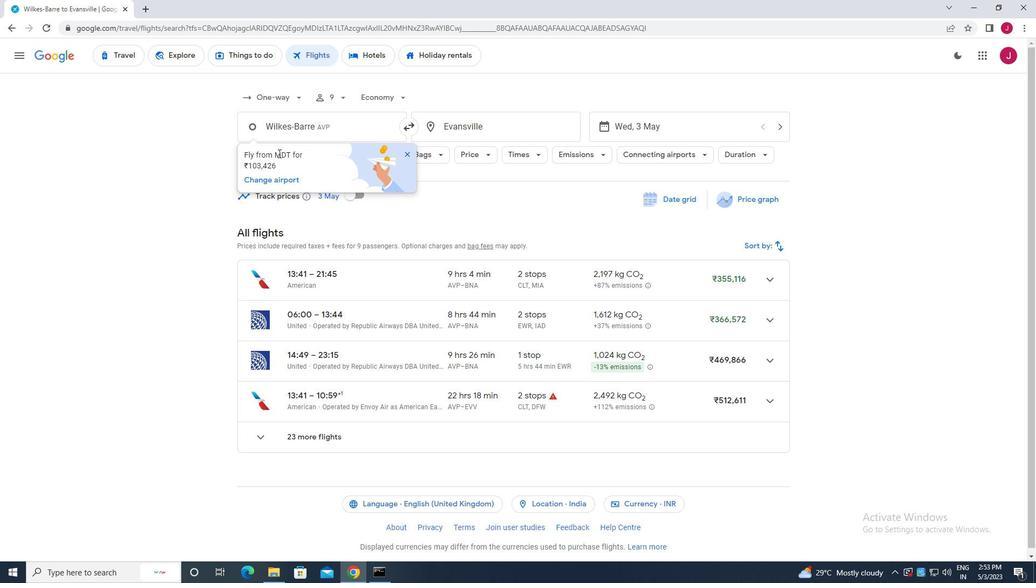 
Action: Mouse moved to (177, 161)
Screenshot: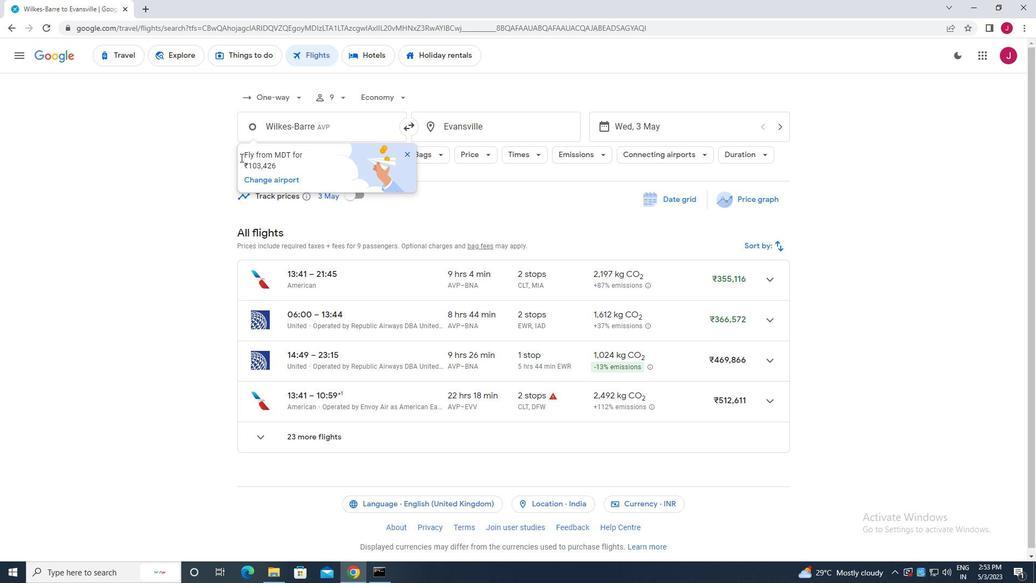 
Action: Mouse pressed left at (177, 161)
Screenshot: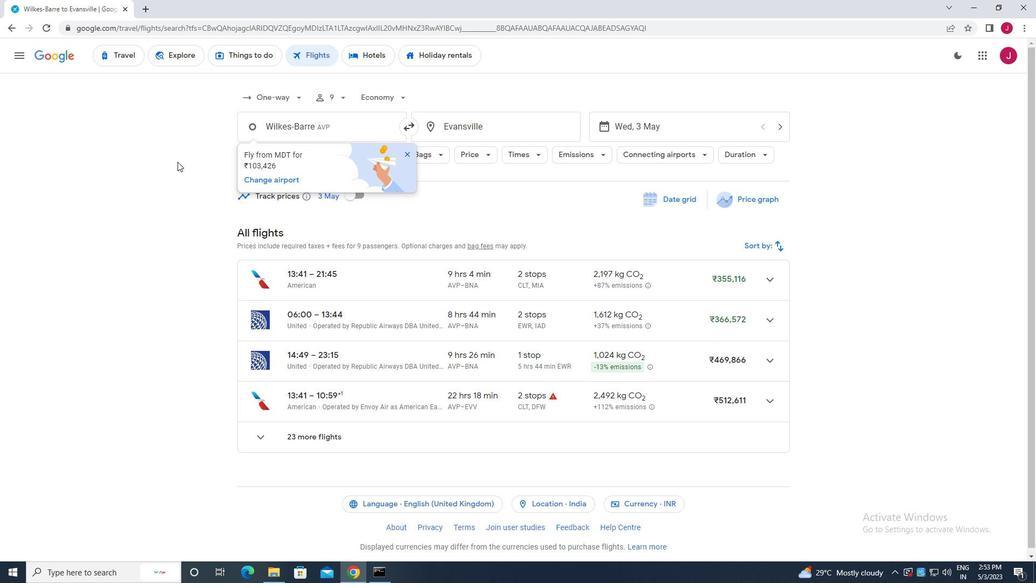 
Action: Mouse moved to (408, 150)
Screenshot: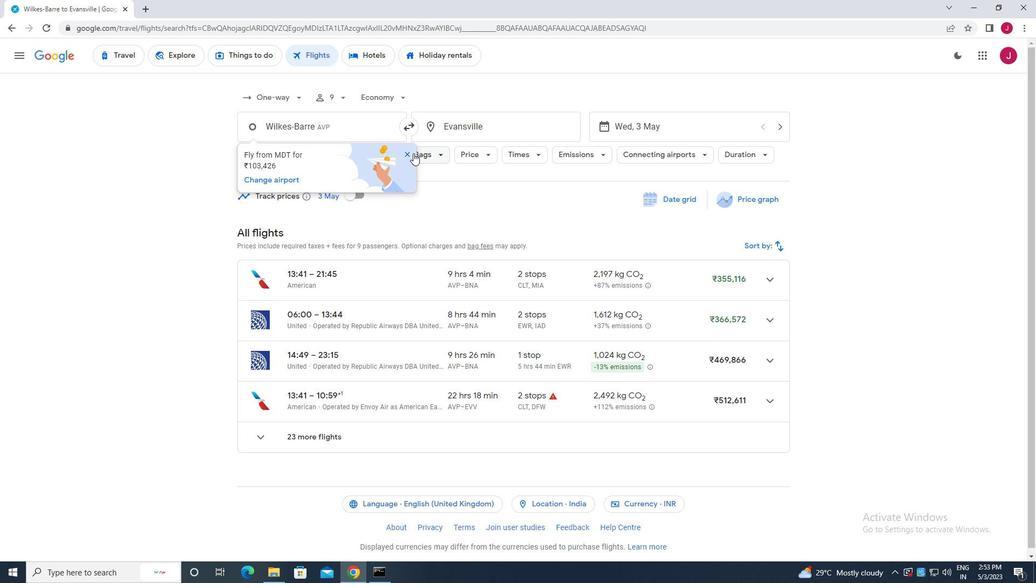 
Action: Mouse pressed left at (408, 150)
Screenshot: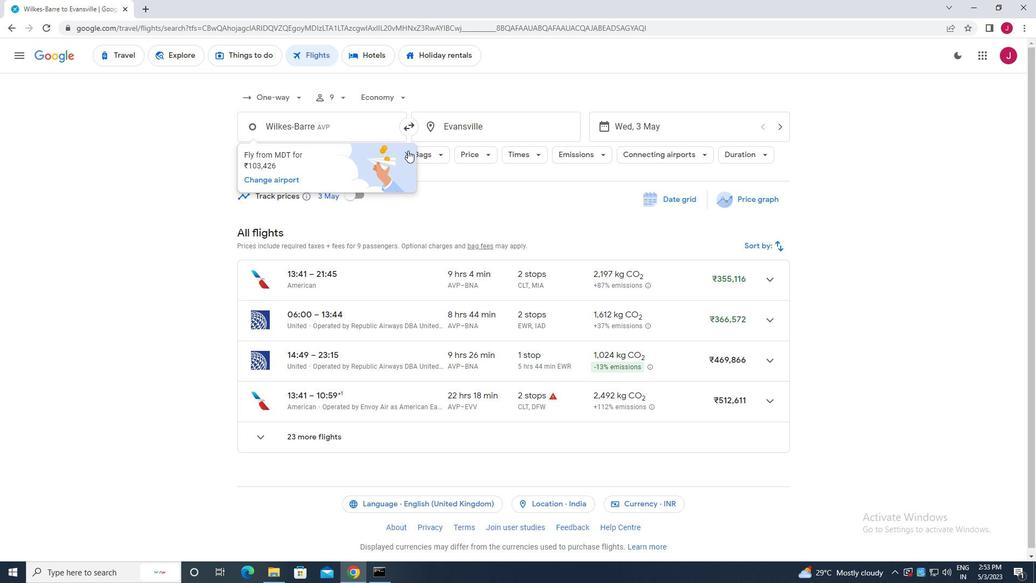 
Action: Mouse moved to (282, 151)
Screenshot: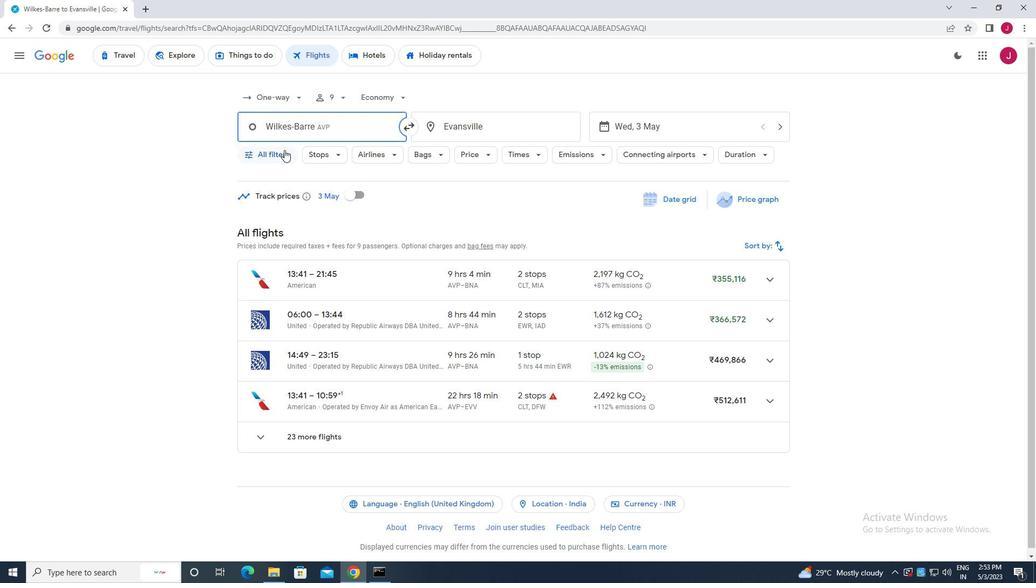 
Action: Mouse pressed left at (282, 151)
Screenshot: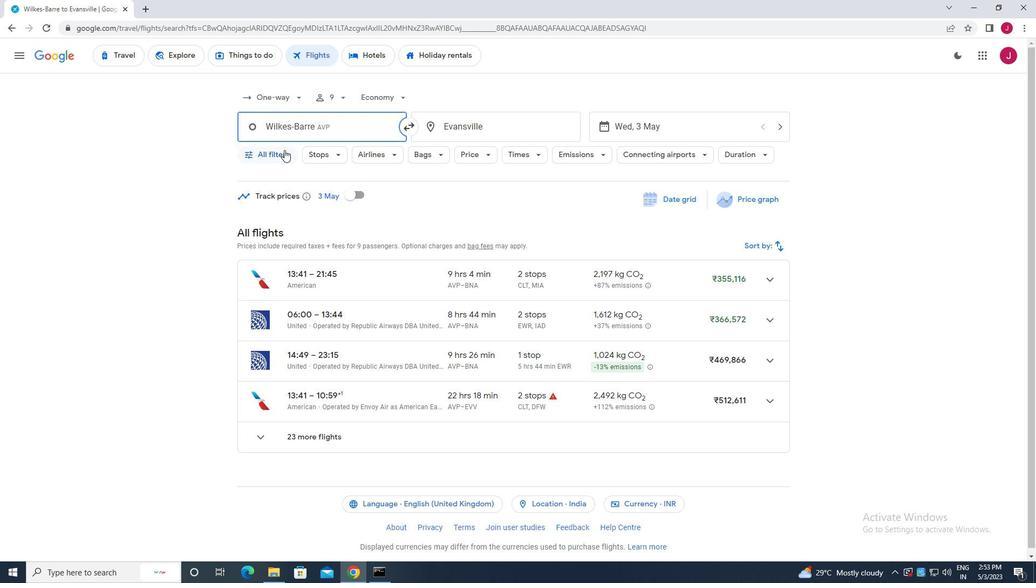 
Action: Mouse moved to (308, 180)
Screenshot: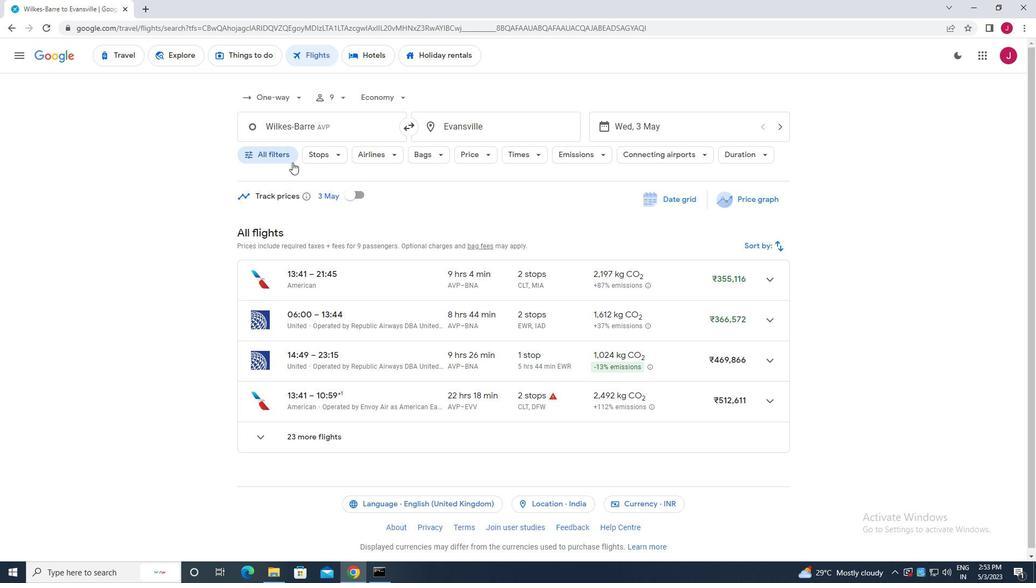 
Action: Mouse scrolled (308, 180) with delta (0, 0)
Screenshot: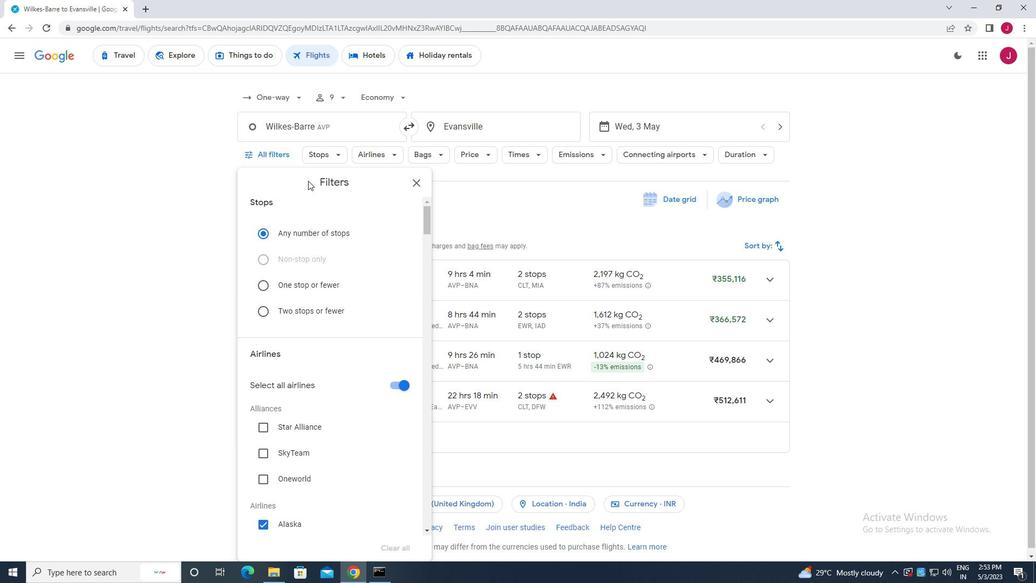
Action: Mouse scrolled (308, 180) with delta (0, 0)
Screenshot: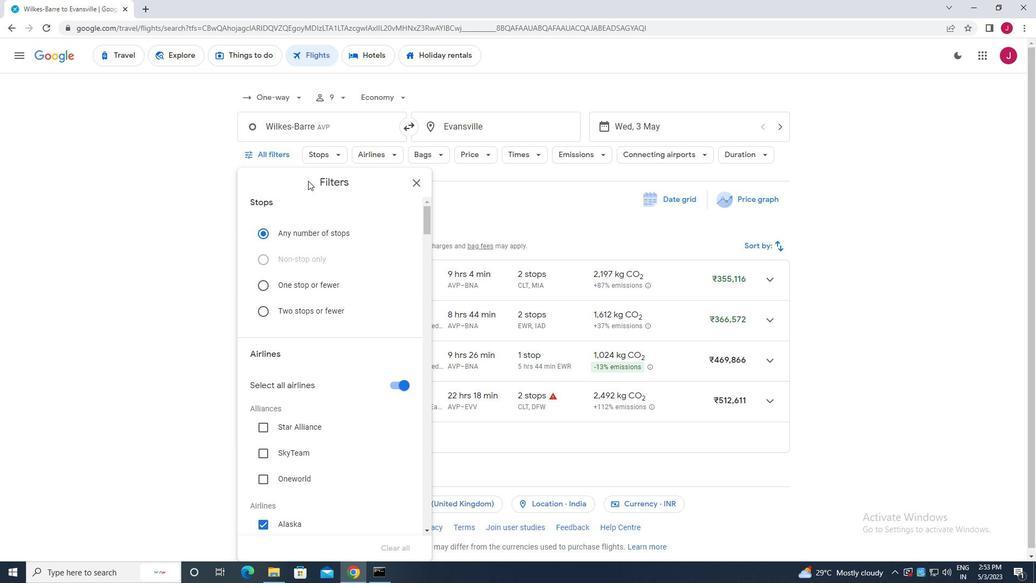 
Action: Mouse moved to (321, 192)
Screenshot: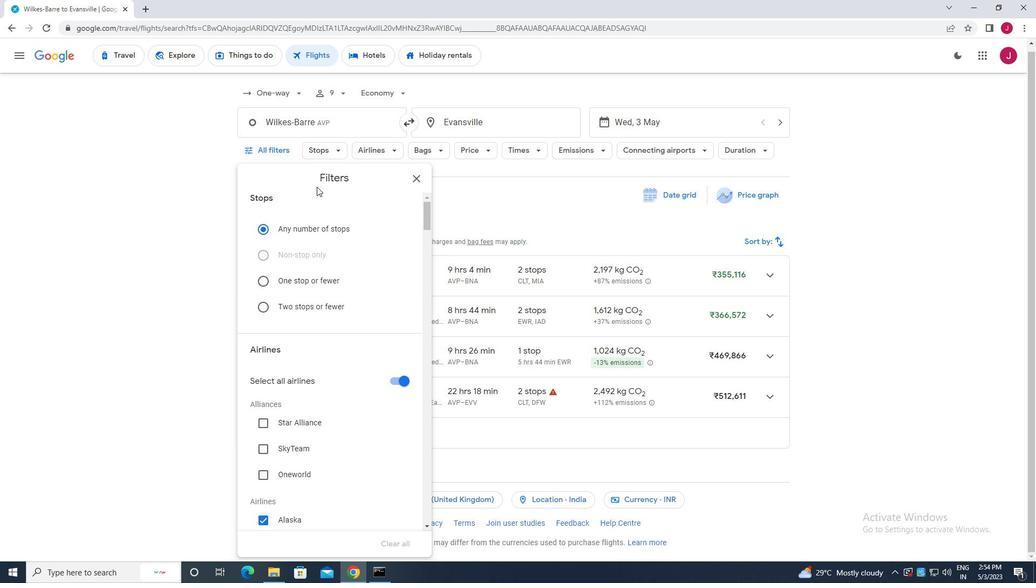 
Action: Mouse scrolled (321, 191) with delta (0, 0)
Screenshot: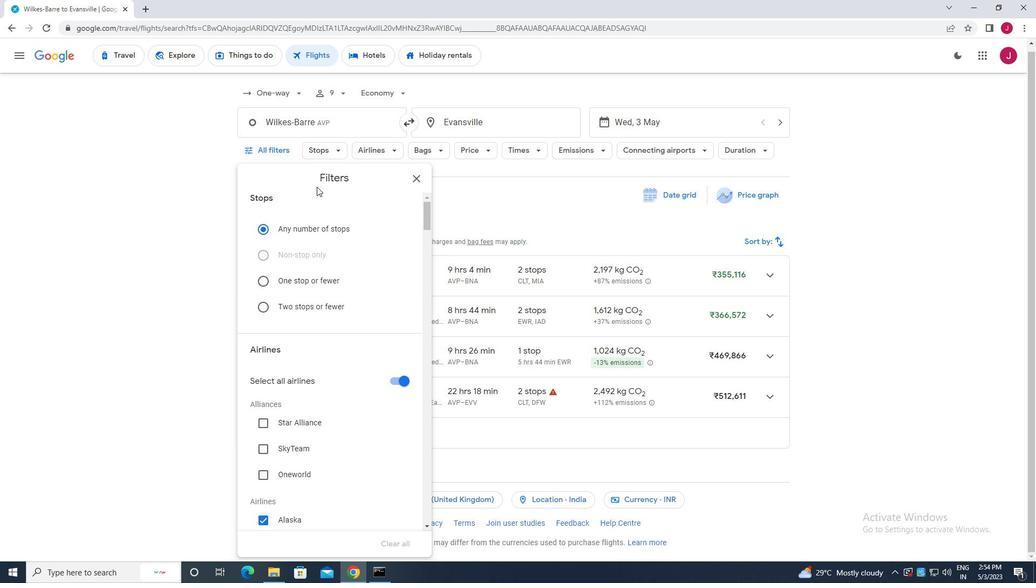 
Action: Mouse moved to (323, 194)
Screenshot: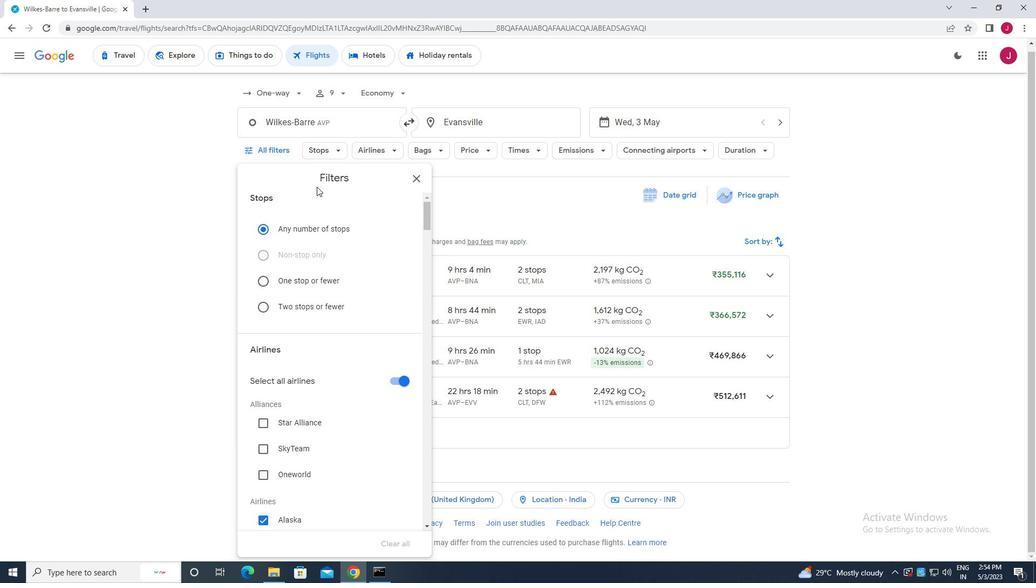 
Action: Mouse scrolled (323, 194) with delta (0, 0)
Screenshot: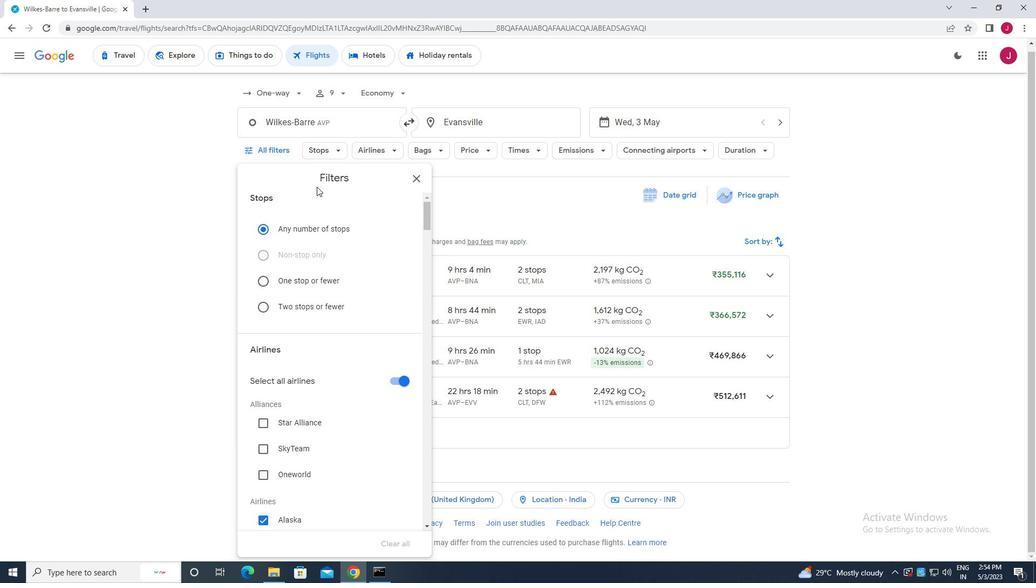 
Action: Mouse moved to (325, 196)
Screenshot: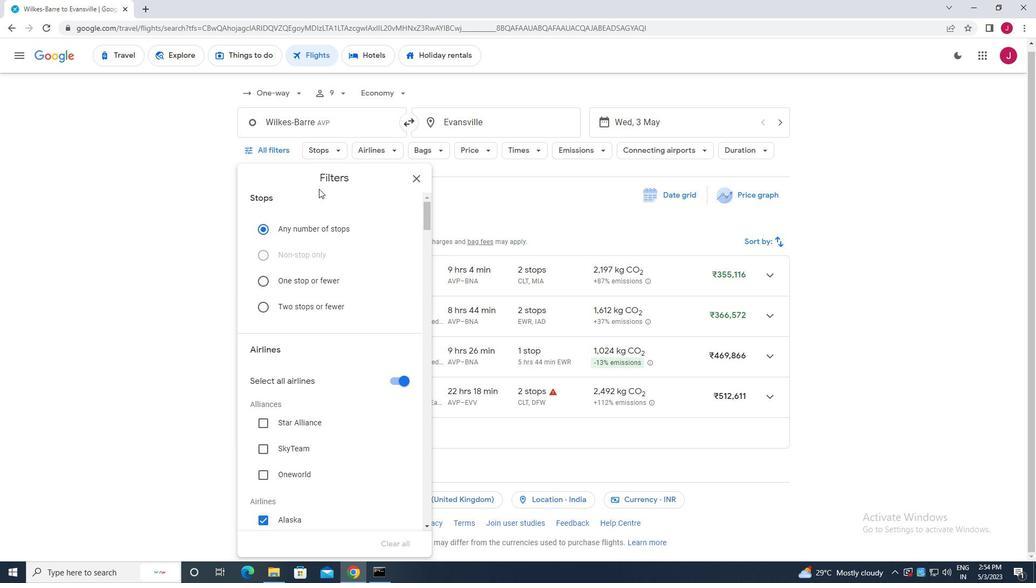
Action: Mouse scrolled (325, 196) with delta (0, 0)
Screenshot: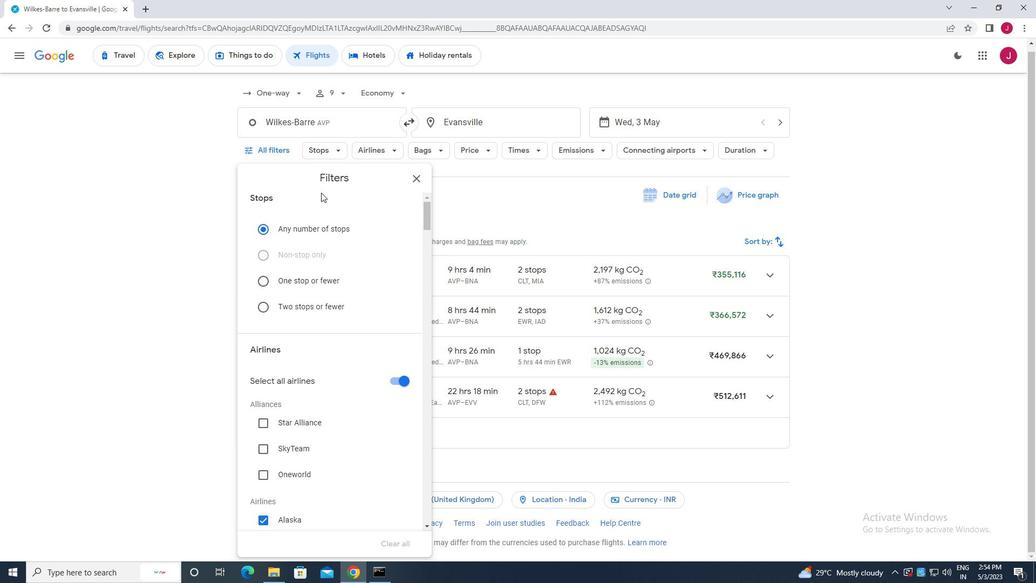
Action: Mouse moved to (401, 275)
Screenshot: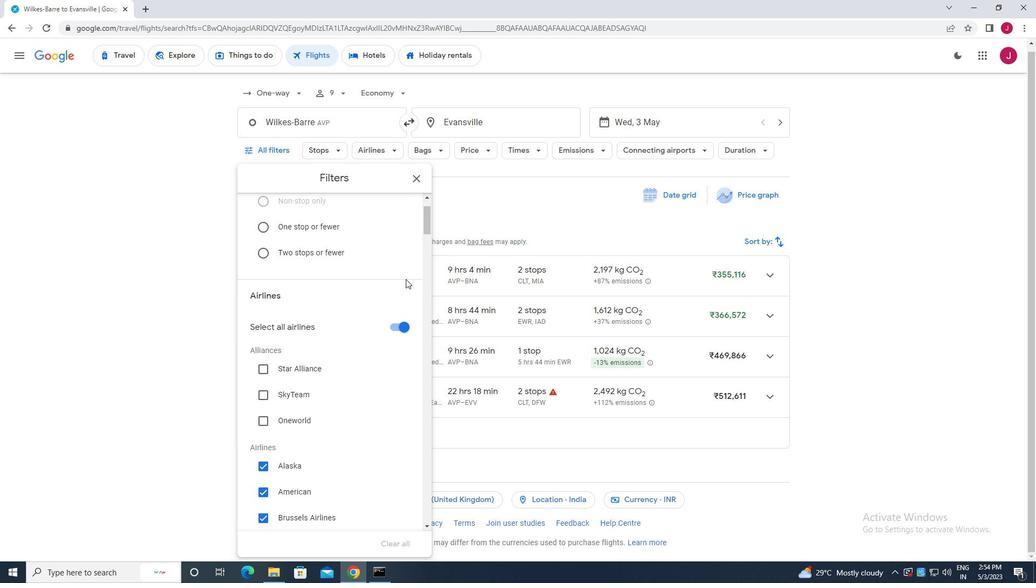 
Action: Mouse scrolled (401, 274) with delta (0, 0)
Screenshot: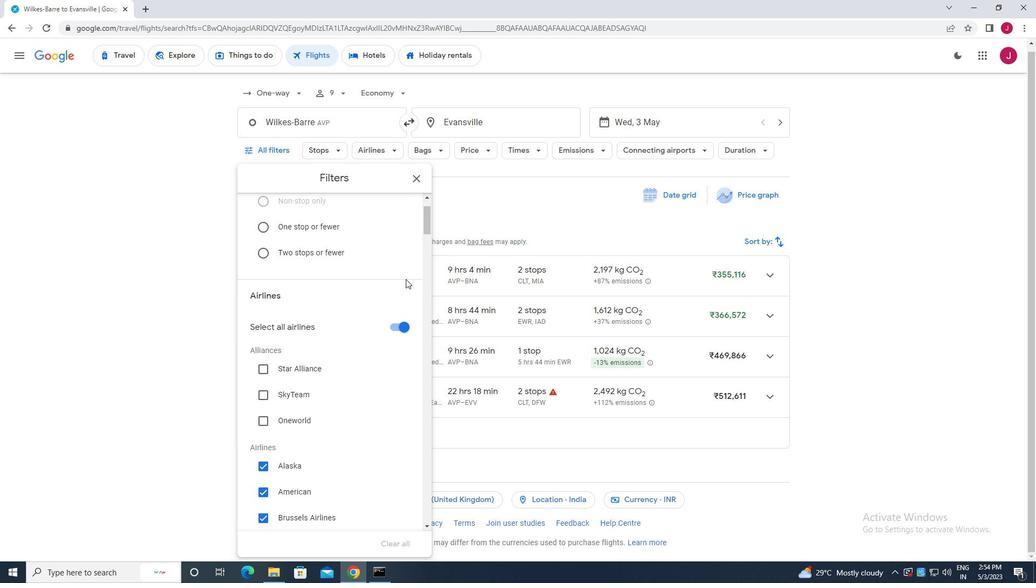 
Action: Mouse moved to (399, 274)
Screenshot: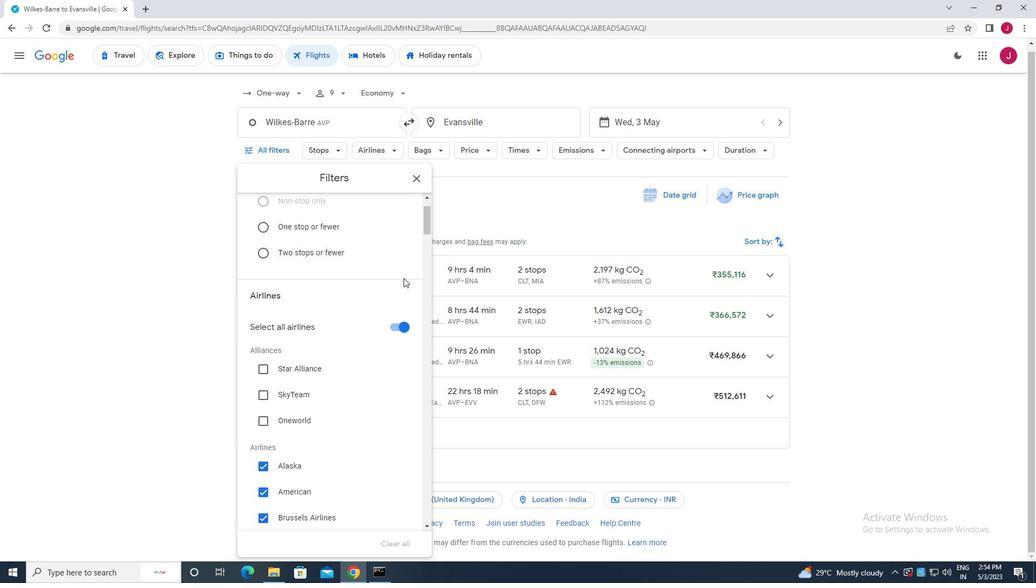 
Action: Mouse scrolled (399, 273) with delta (0, 0)
Screenshot: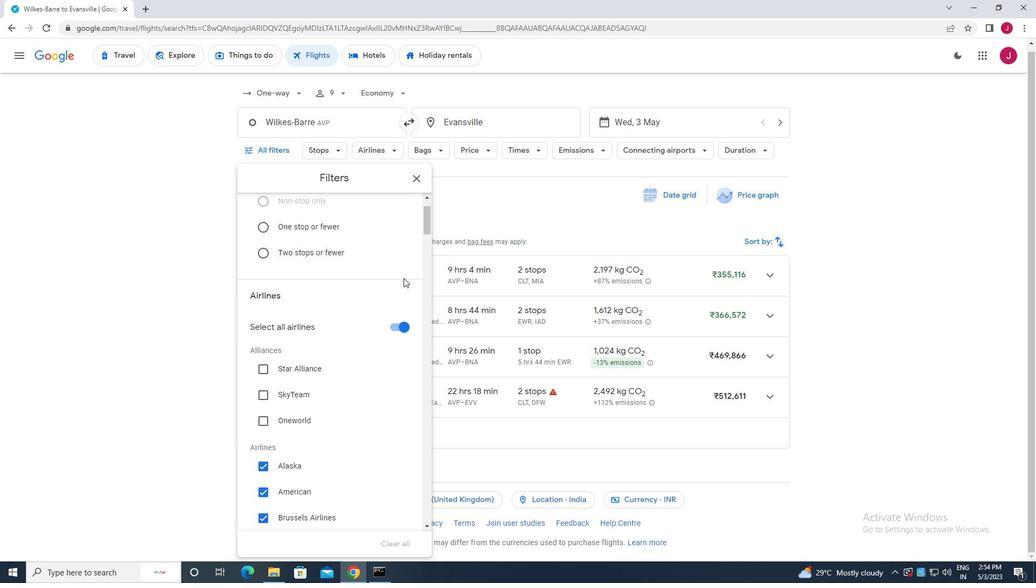 
Action: Mouse moved to (395, 215)
Screenshot: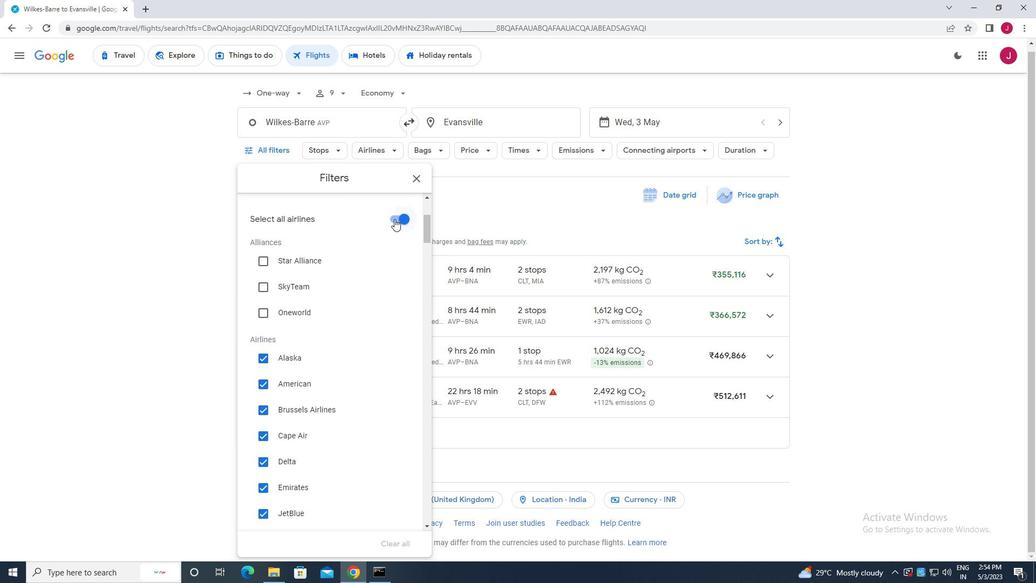 
Action: Mouse pressed left at (395, 215)
Screenshot: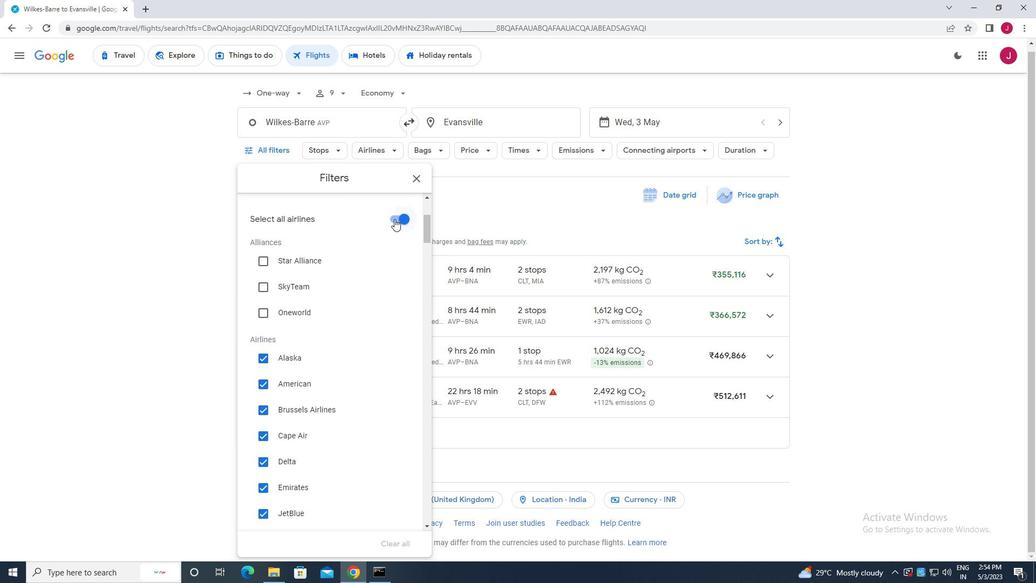 
Action: Mouse moved to (264, 484)
Screenshot: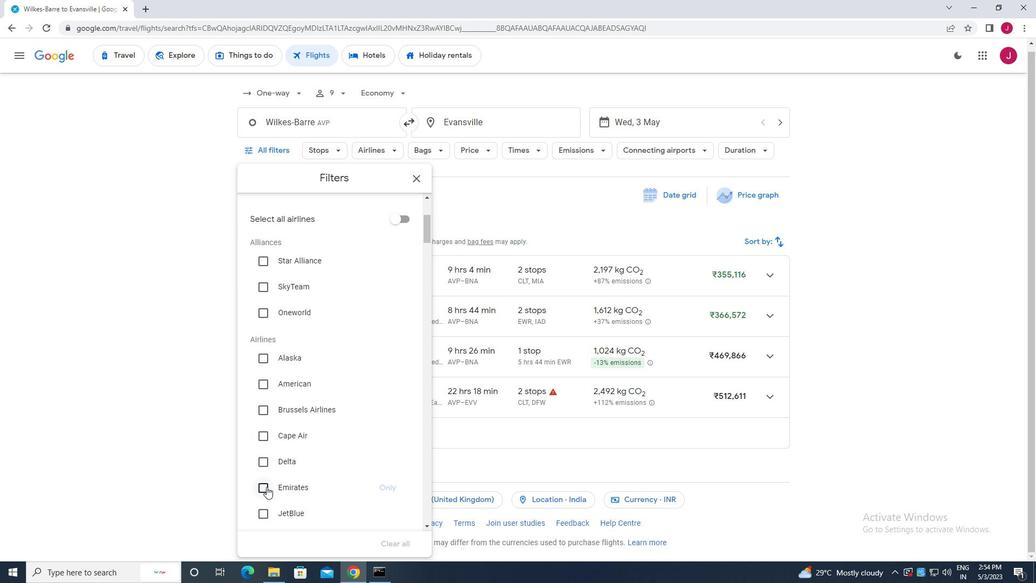 
Action: Mouse pressed left at (264, 484)
Screenshot: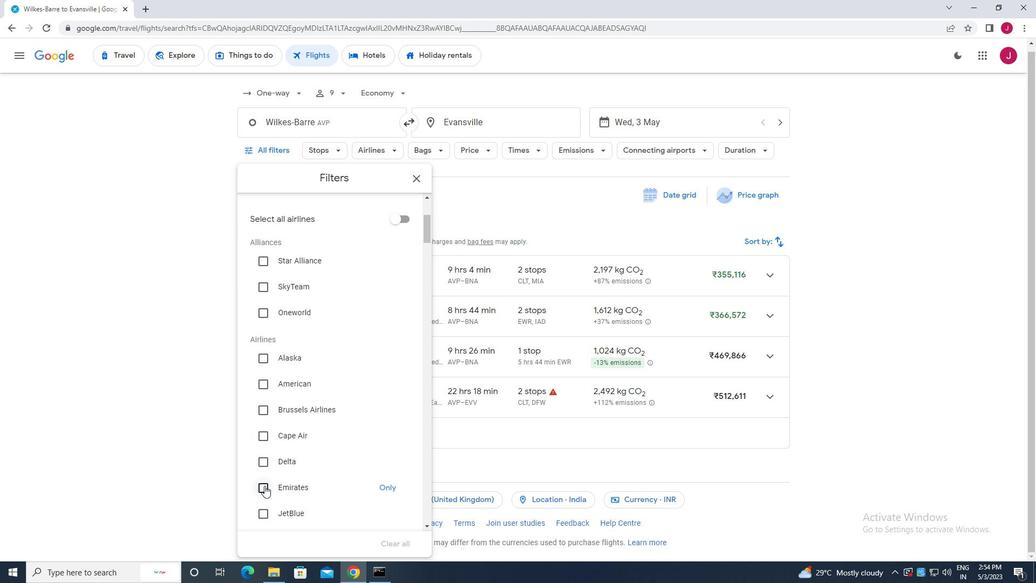 
Action: Mouse moved to (339, 382)
Screenshot: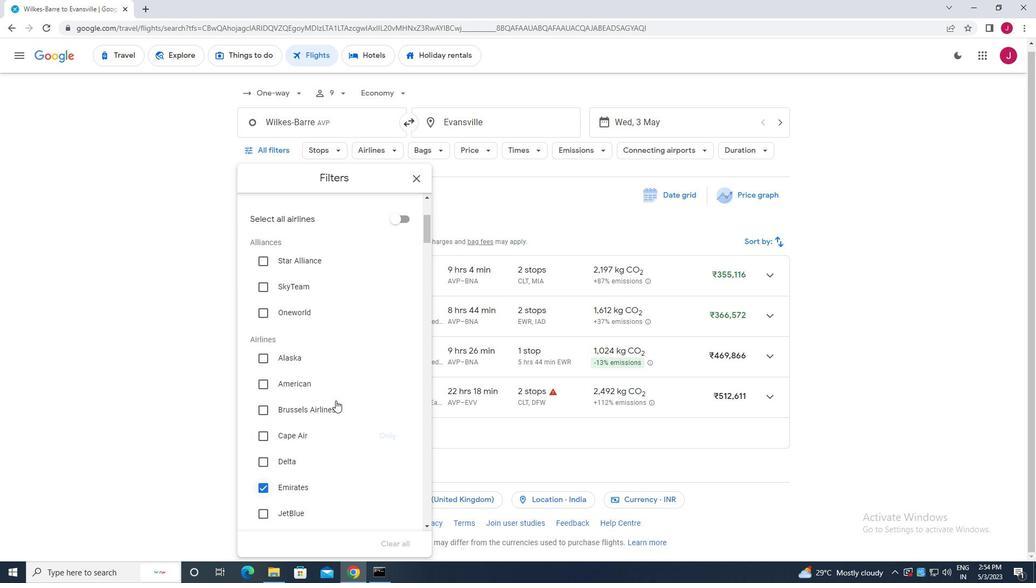 
Action: Mouse scrolled (339, 381) with delta (0, 0)
Screenshot: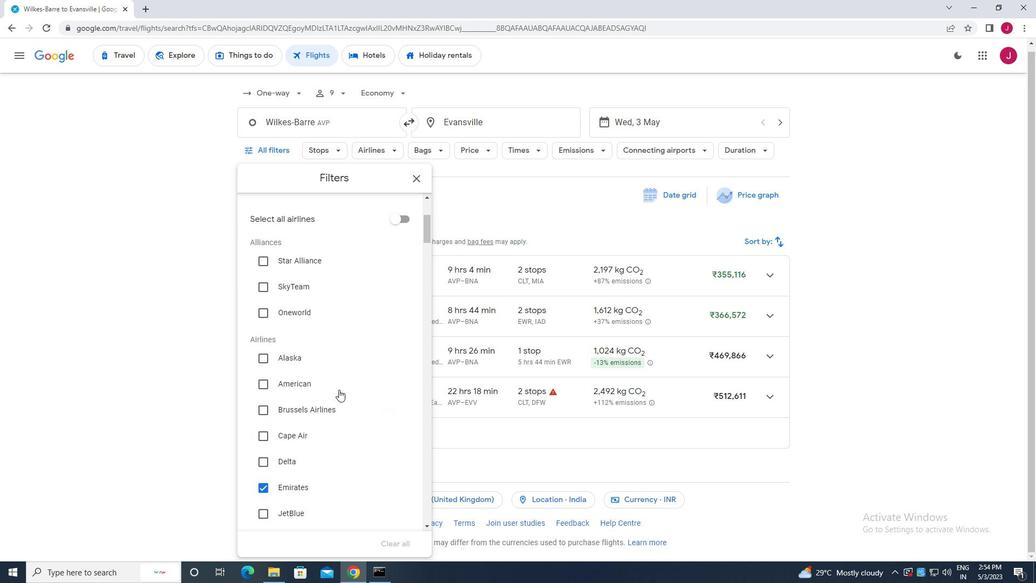 
Action: Mouse moved to (339, 382)
Screenshot: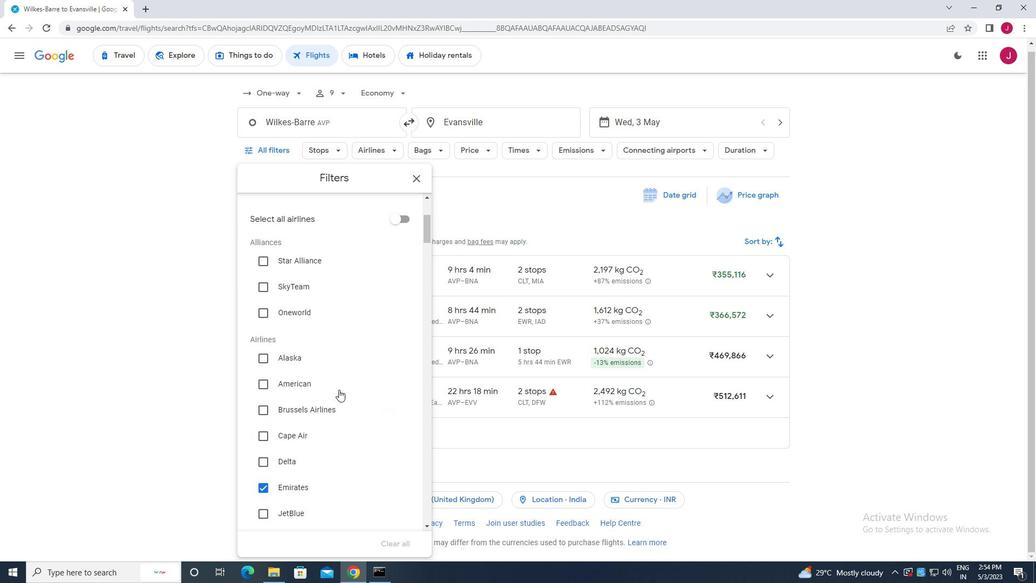 
Action: Mouse scrolled (339, 381) with delta (0, 0)
Screenshot: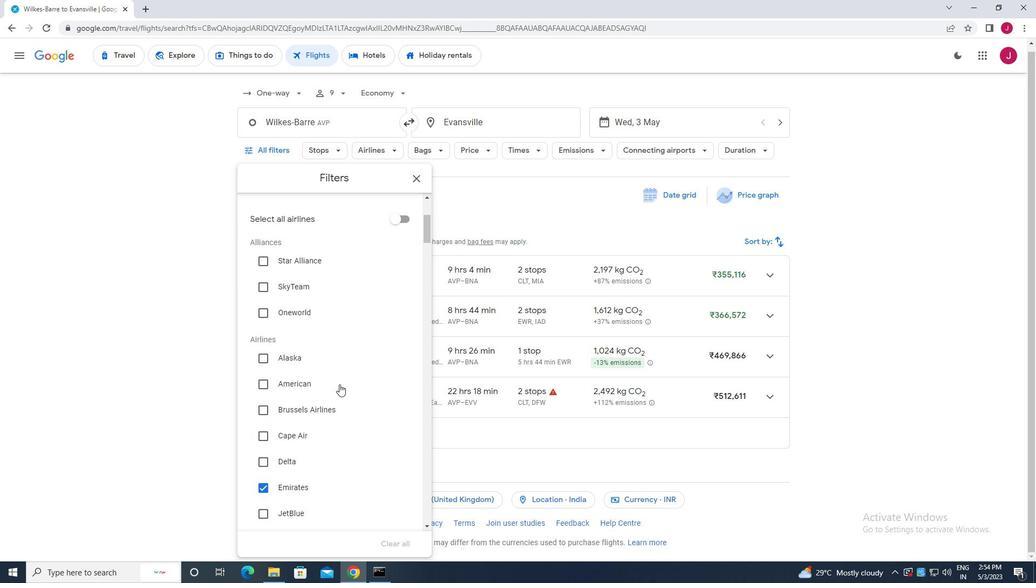
Action: Mouse scrolled (339, 381) with delta (0, 0)
Screenshot: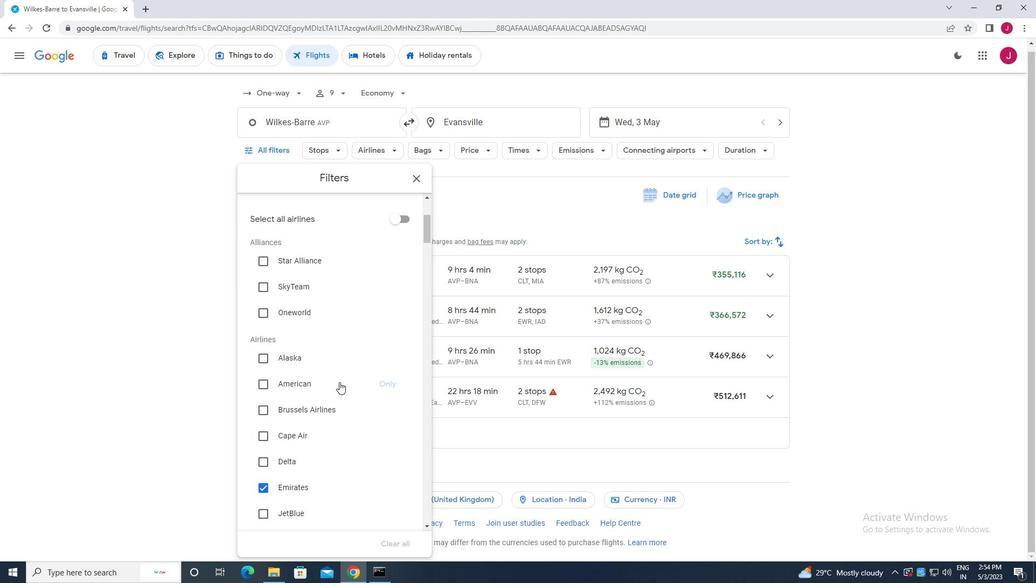 
Action: Mouse scrolled (339, 381) with delta (0, 0)
Screenshot: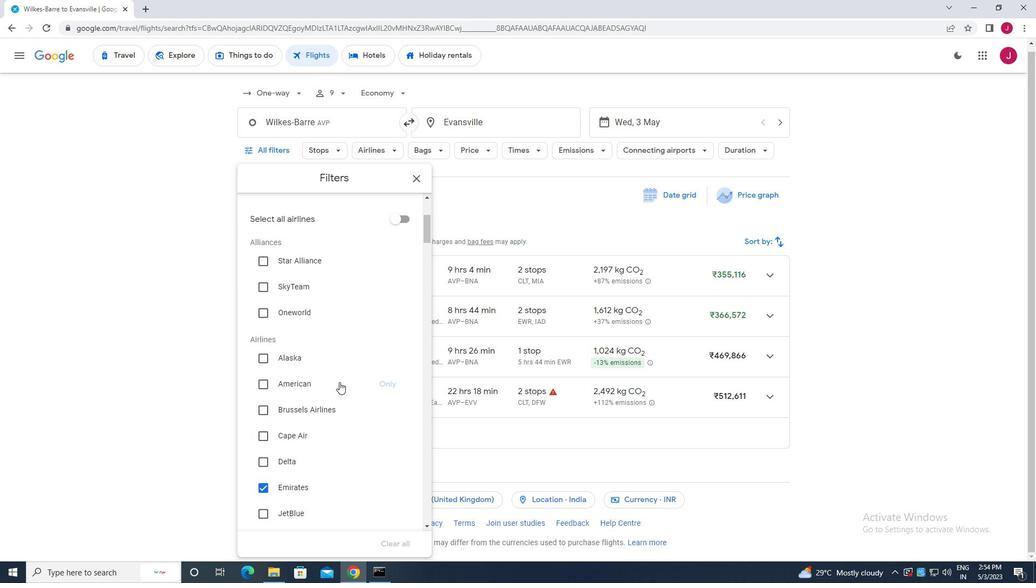 
Action: Mouse scrolled (339, 381) with delta (0, 0)
Screenshot: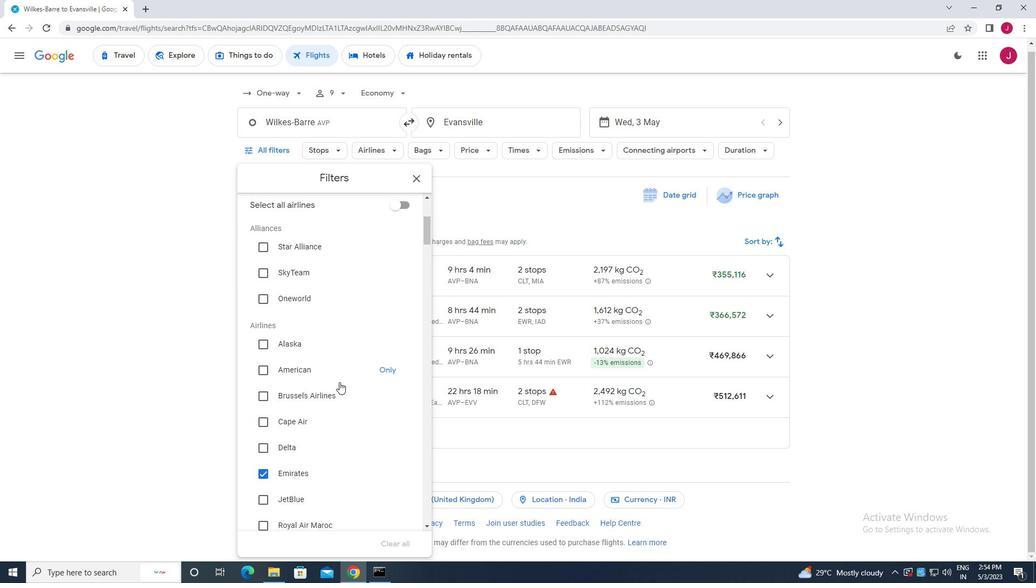 
Action: Mouse moved to (341, 380)
Screenshot: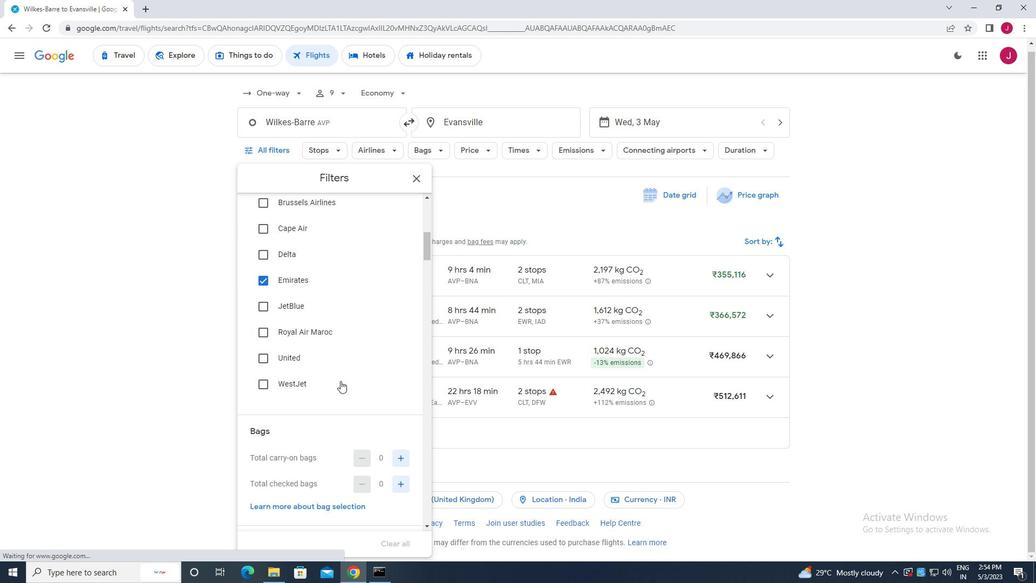
Action: Mouse scrolled (341, 379) with delta (0, 0)
Screenshot: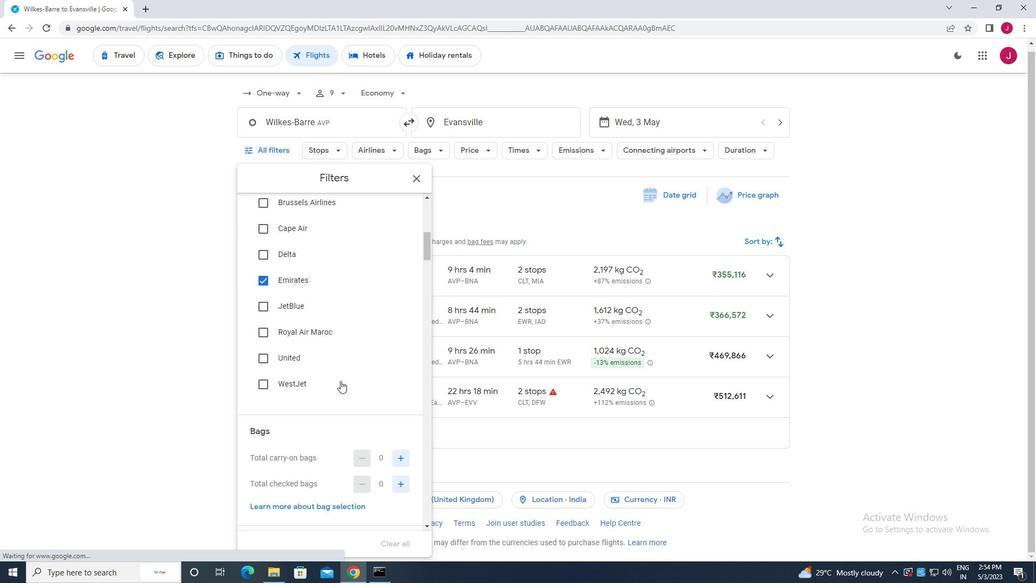 
Action: Mouse scrolled (341, 379) with delta (0, 0)
Screenshot: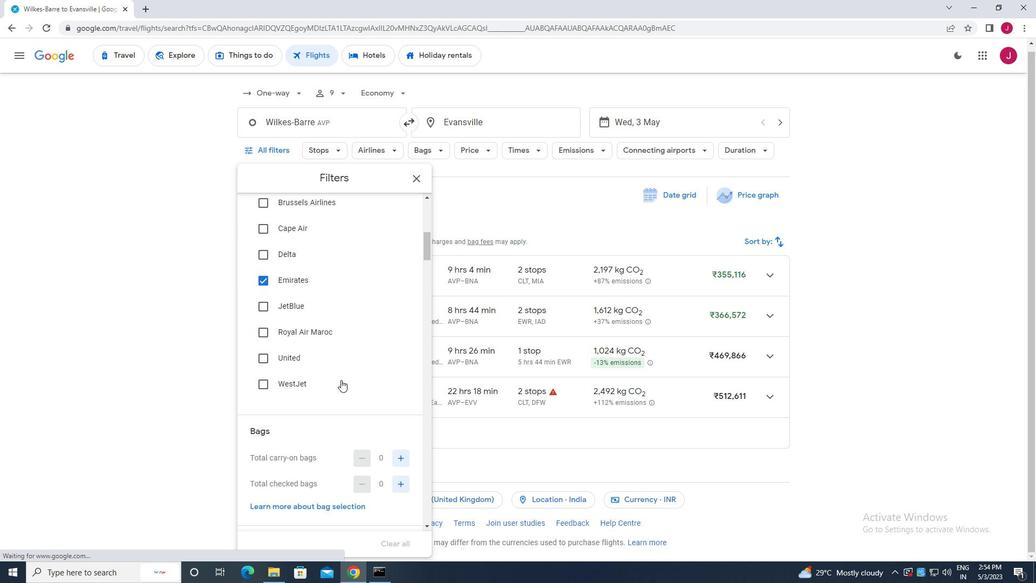 
Action: Mouse scrolled (341, 379) with delta (0, 0)
Screenshot: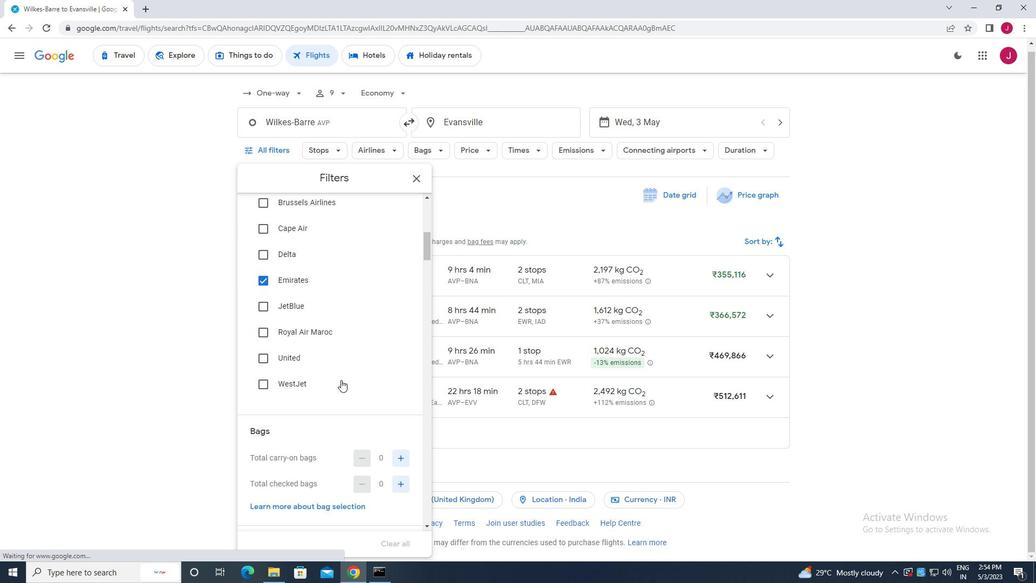 
Action: Mouse moved to (402, 234)
Screenshot: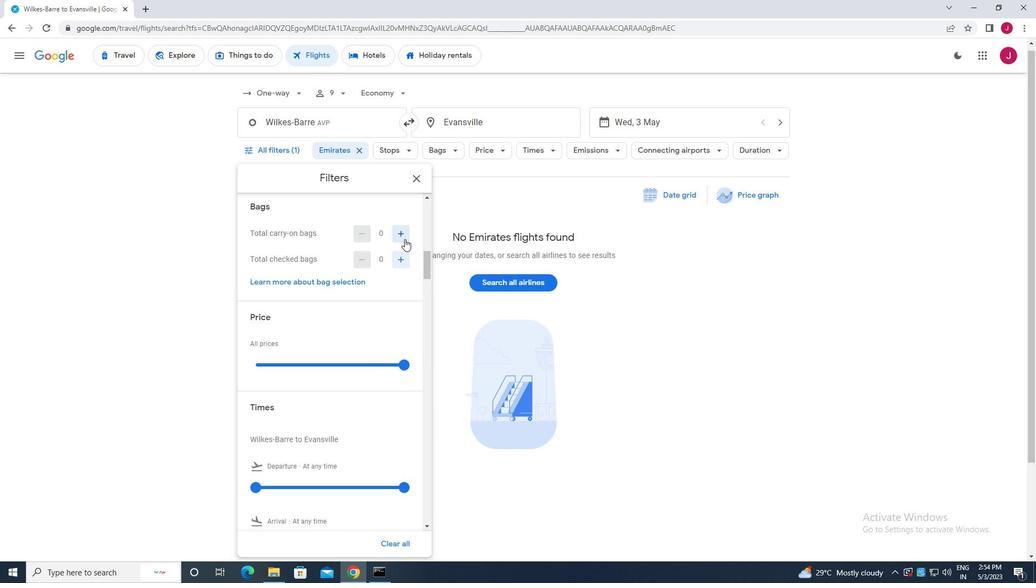 
Action: Mouse pressed left at (402, 234)
Screenshot: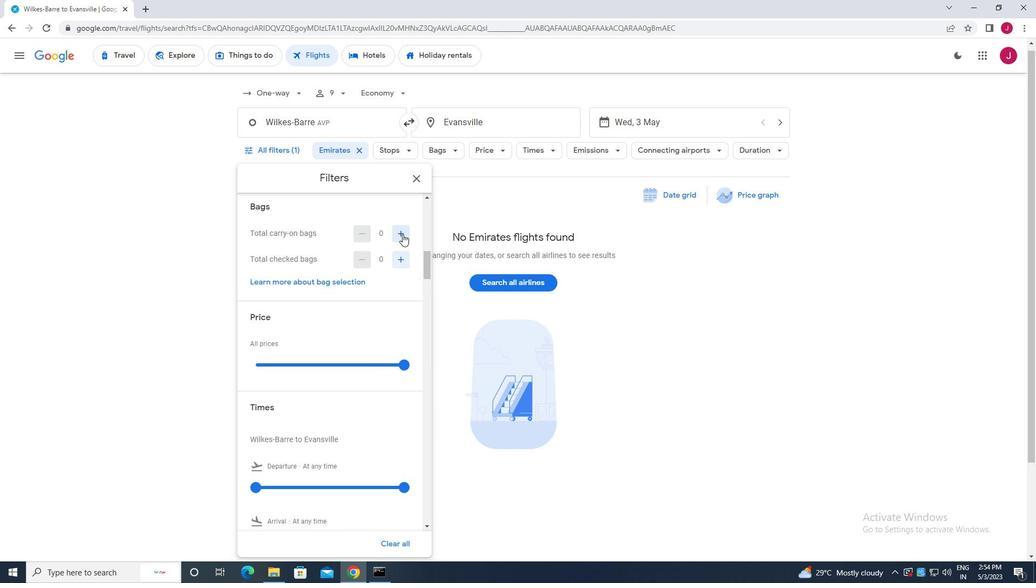 
Action: Mouse moved to (401, 259)
Screenshot: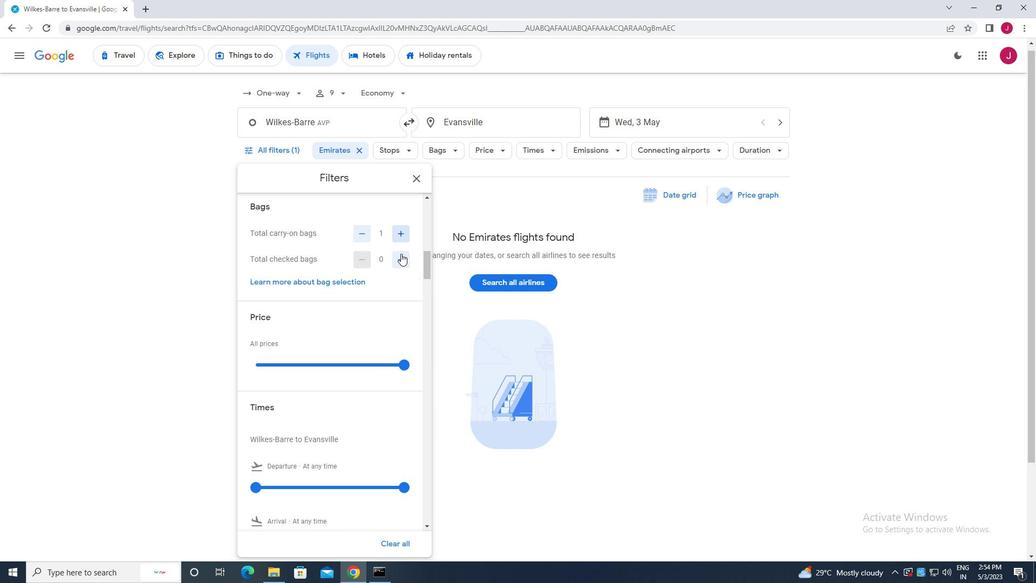 
Action: Mouse pressed left at (401, 259)
Screenshot: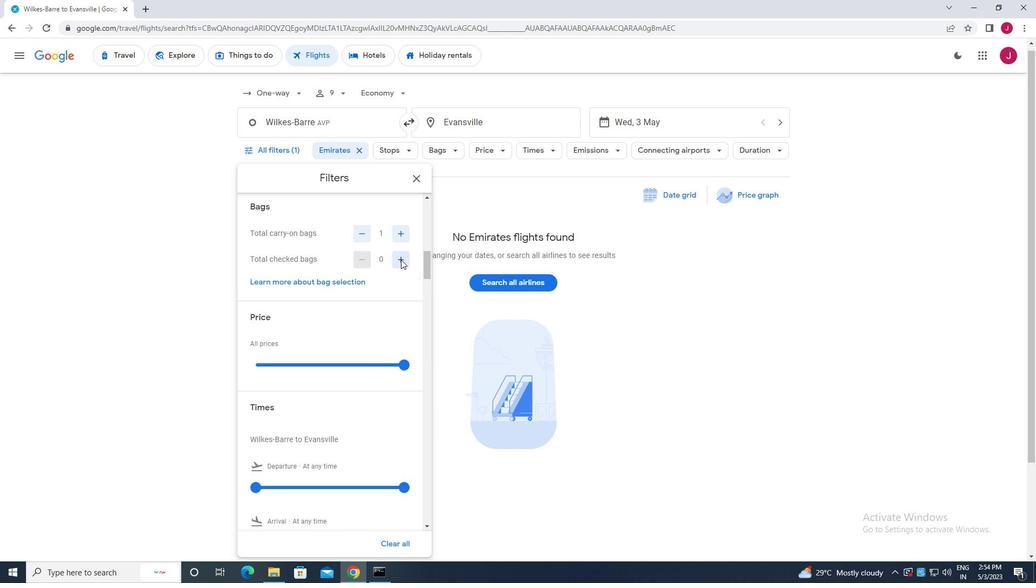 
Action: Mouse moved to (404, 365)
Screenshot: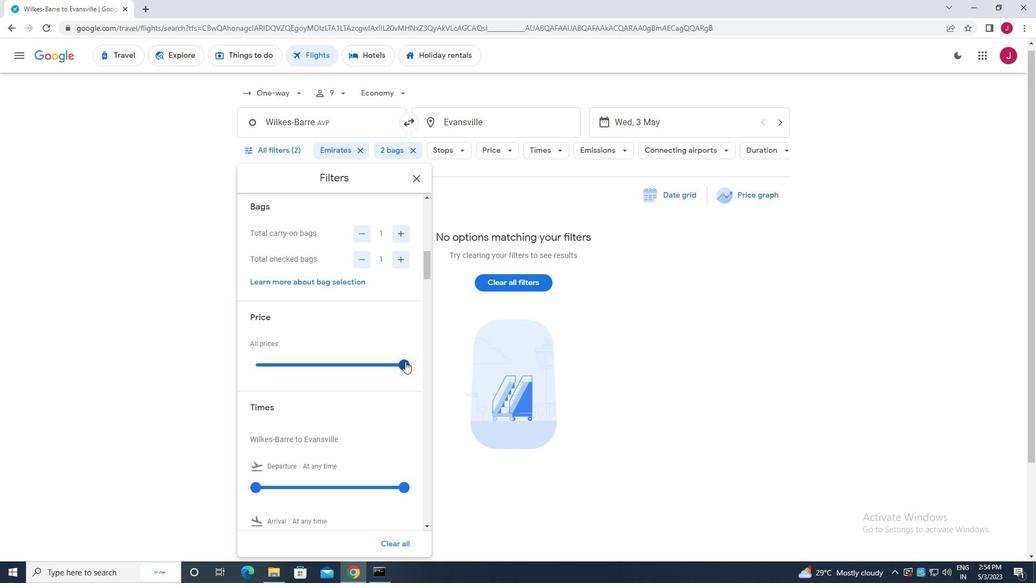 
Action: Mouse pressed left at (404, 365)
Screenshot: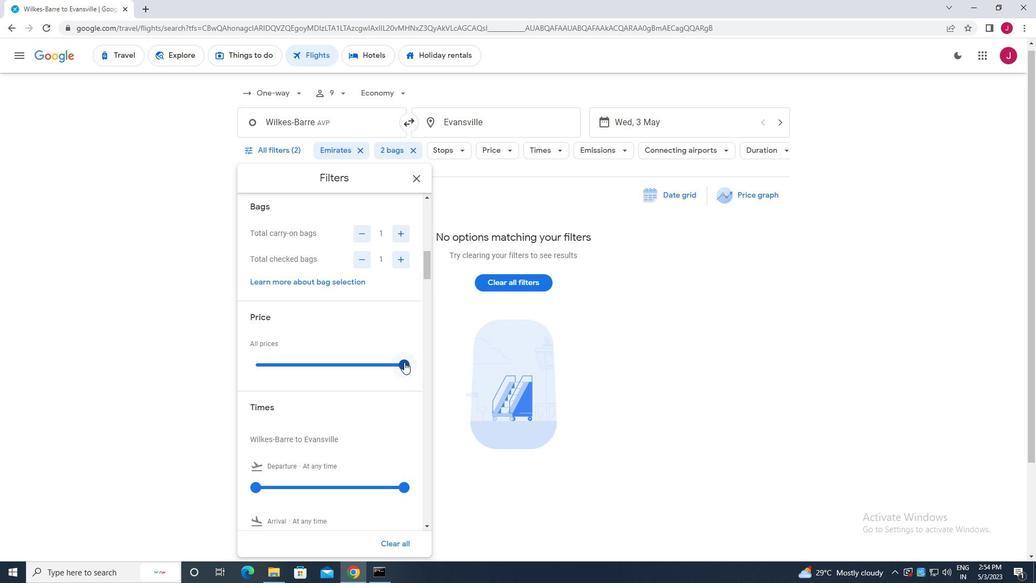 
Action: Mouse moved to (301, 349)
Screenshot: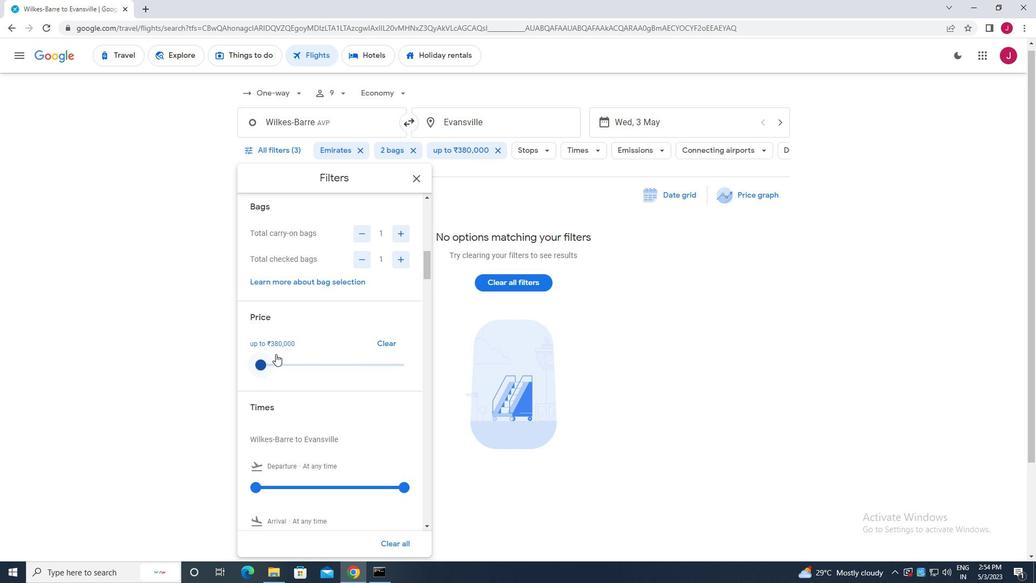 
Action: Mouse scrolled (301, 349) with delta (0, 0)
Screenshot: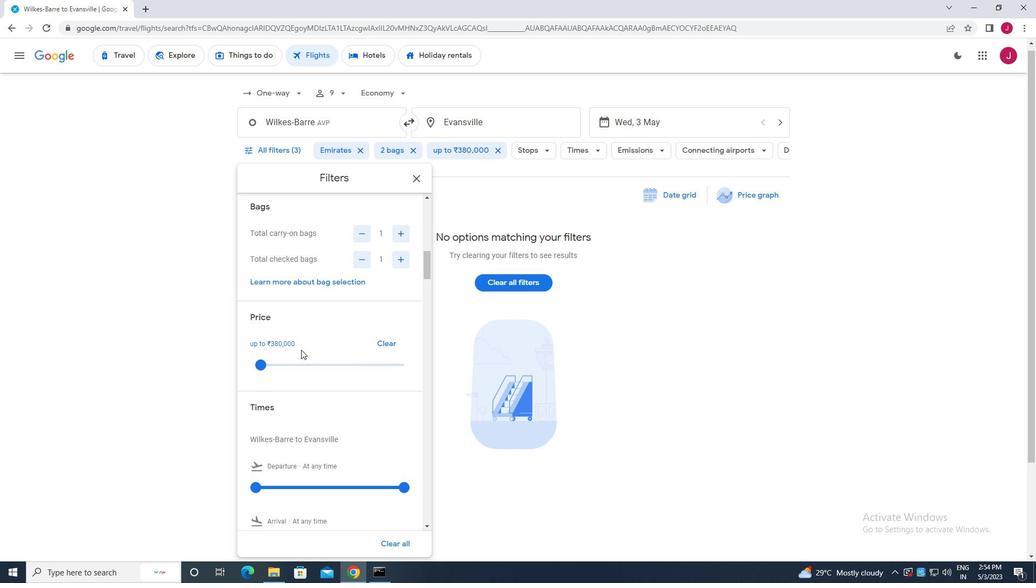 
Action: Mouse scrolled (301, 349) with delta (0, 0)
Screenshot: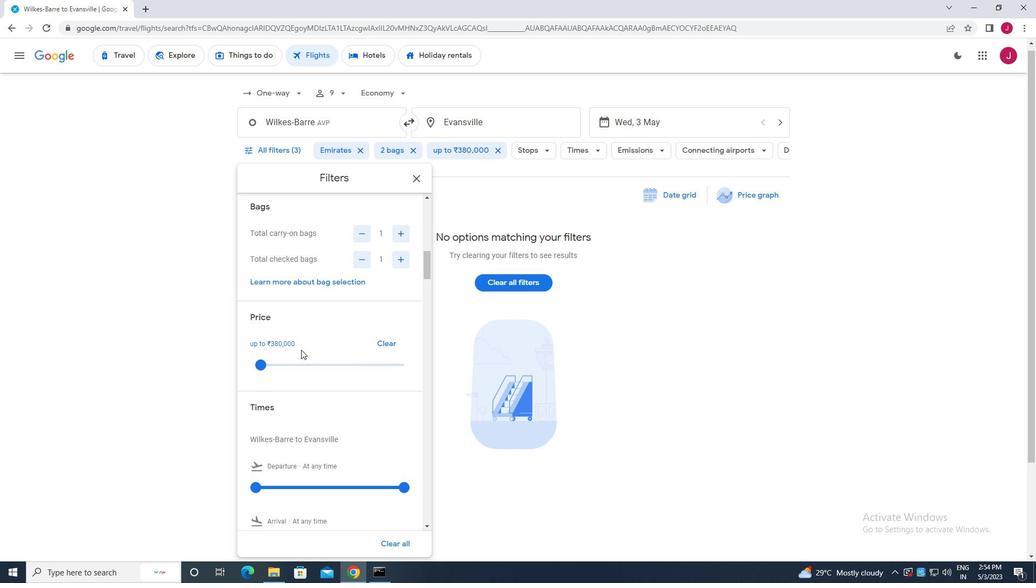 
Action: Mouse moved to (257, 378)
Screenshot: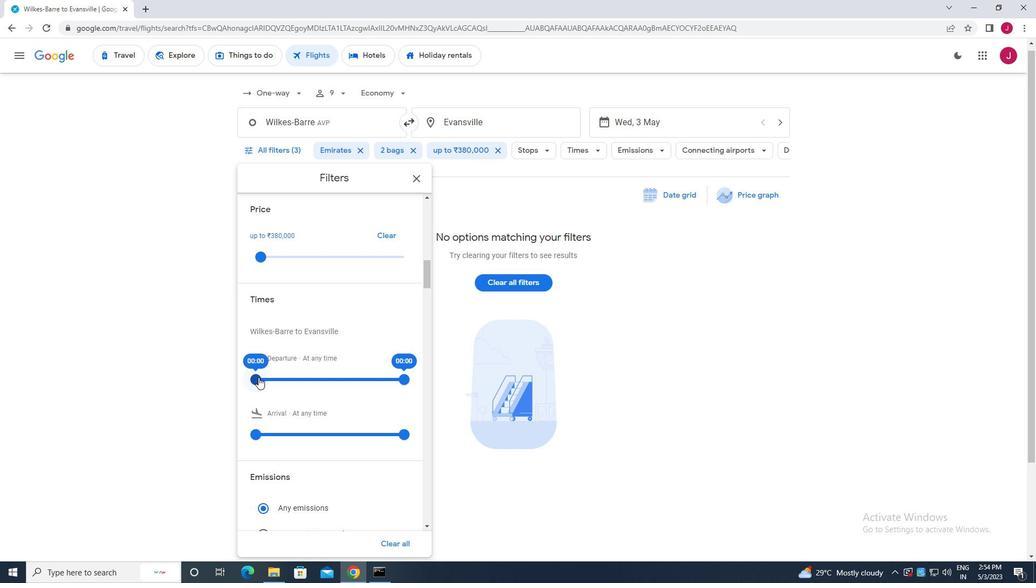 
Action: Mouse pressed left at (257, 378)
Screenshot: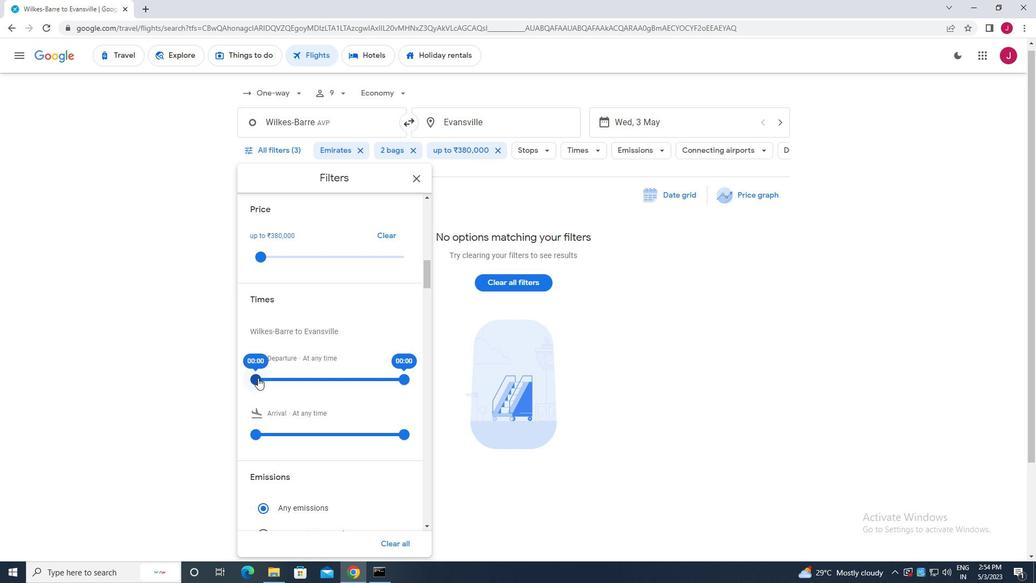 
Action: Mouse moved to (402, 379)
Screenshot: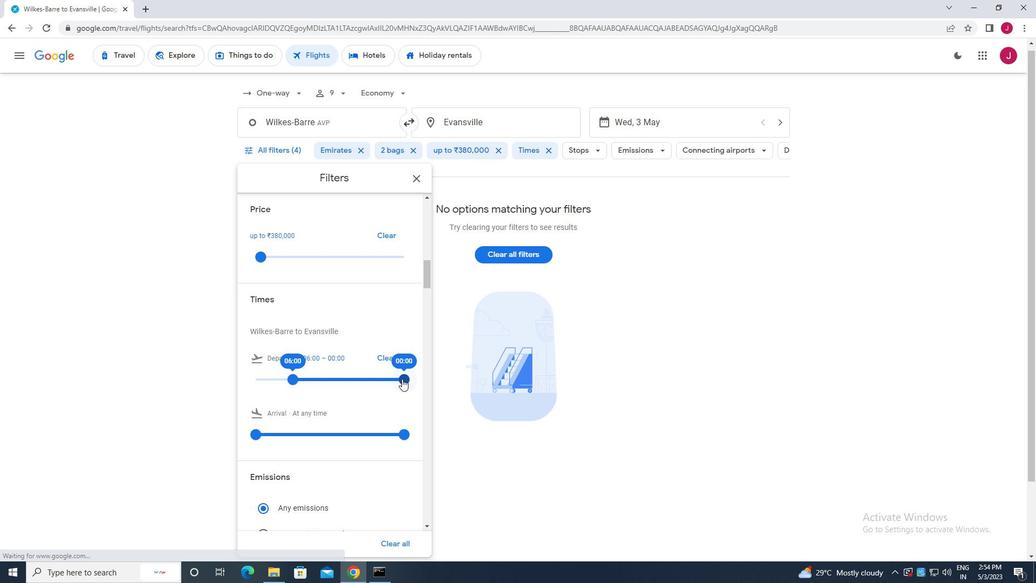 
Action: Mouse pressed left at (402, 379)
Screenshot: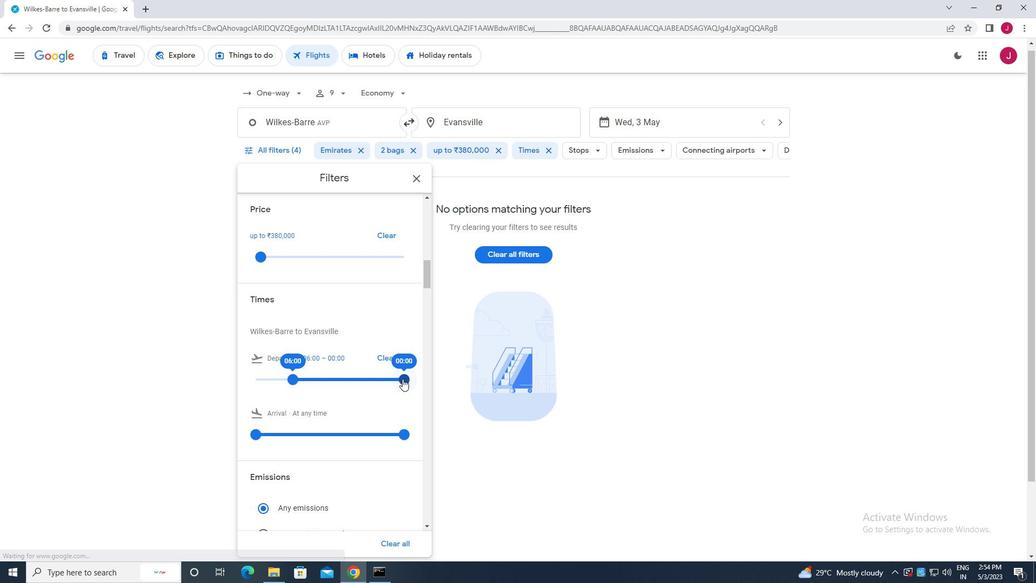 
Action: Mouse moved to (415, 178)
Screenshot: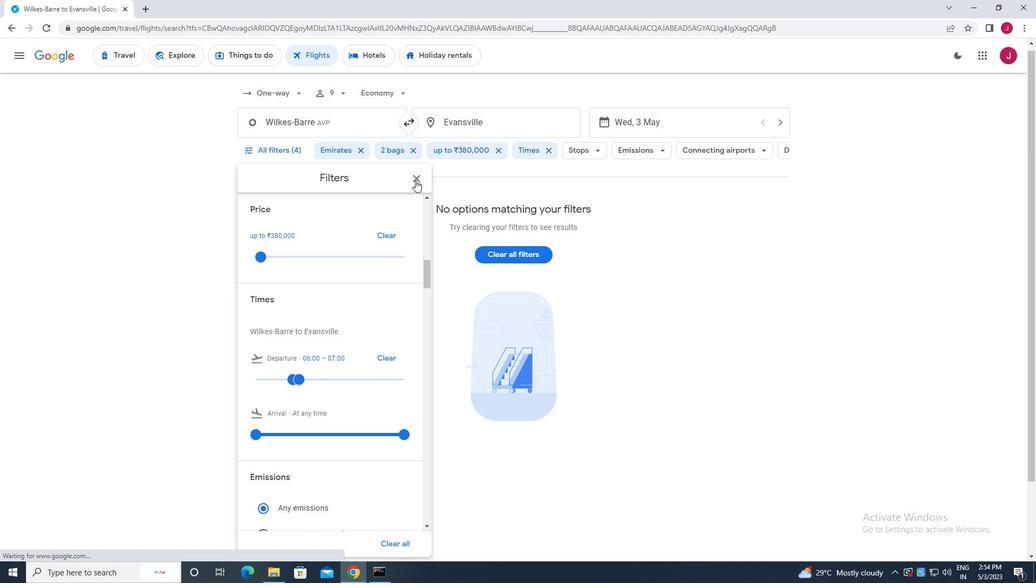 
Action: Mouse pressed left at (415, 178)
Screenshot: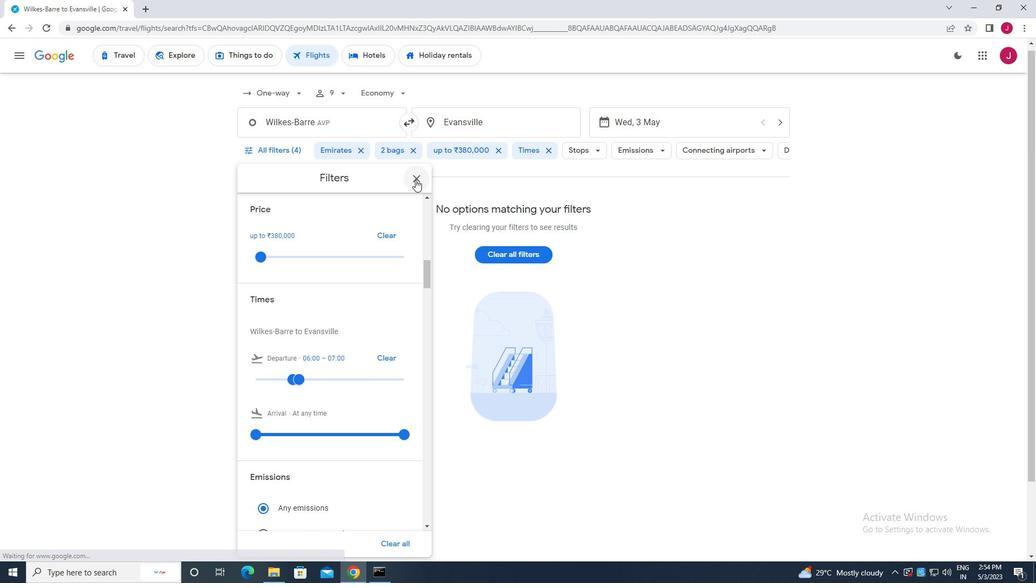 
Action: Mouse moved to (413, 178)
Screenshot: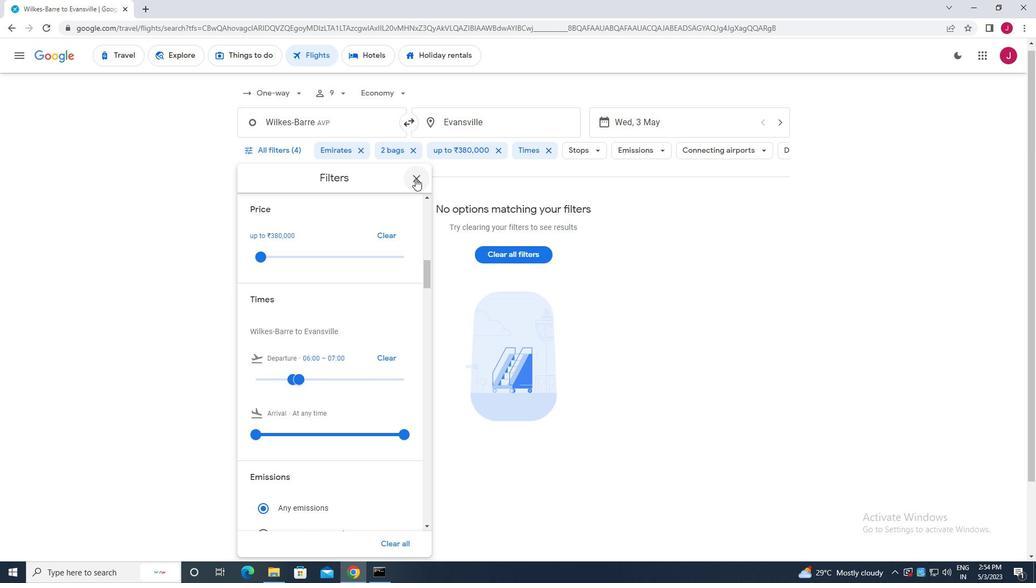 
